 Task: Create new contact,   with mail id: 'Kennedy_Martinez@hino.com', first name: 'Kennedy', Last name: 'Martinez', Job Title: Operations Supervisor, Phone number (801) 555-7890. Change life cycle stage to  'Lead' and lead status to 'New'. Add new company to the associated contact: www.kredlinfo.in
 and type: Reseller. Logged in from softage.3@softage.net
Action: Mouse moved to (81, 81)
Screenshot: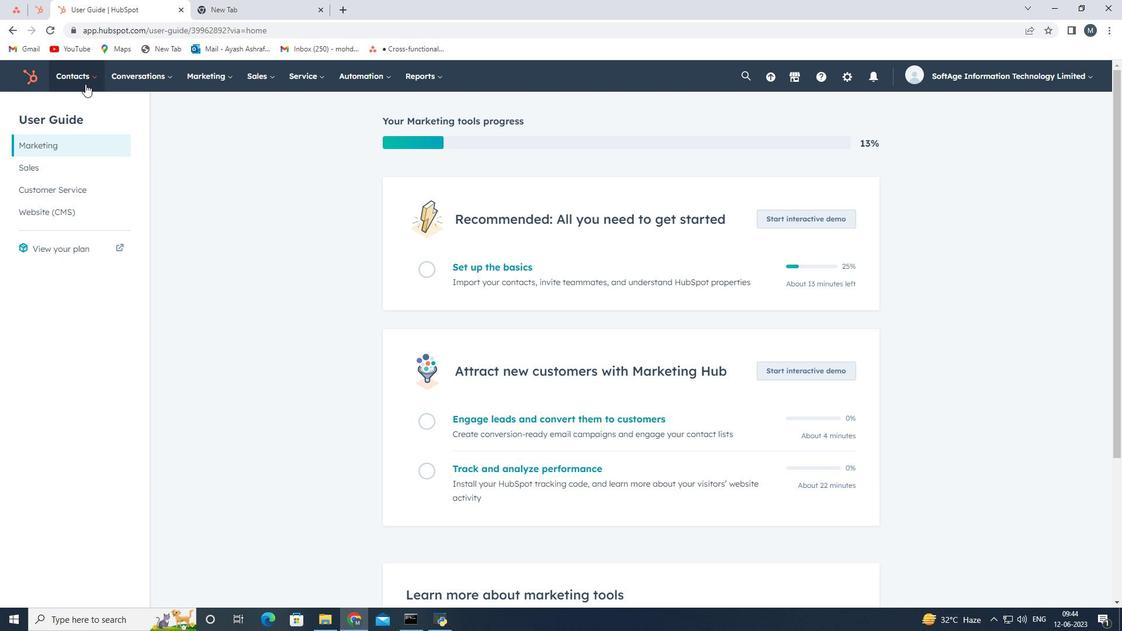 
Action: Mouse pressed left at (81, 81)
Screenshot: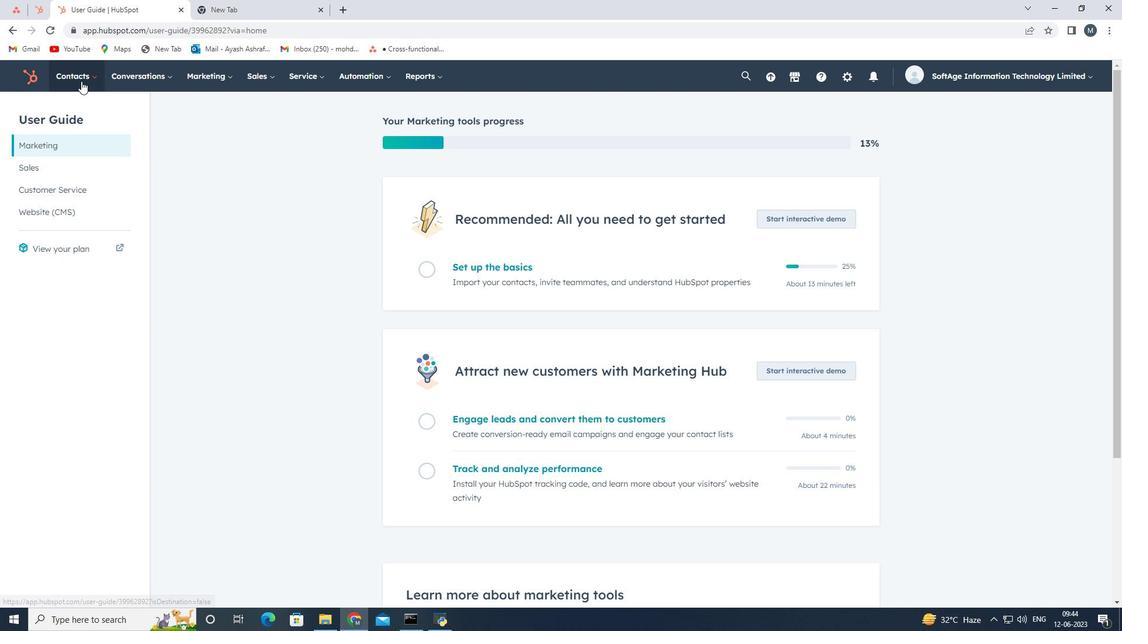 
Action: Mouse moved to (71, 112)
Screenshot: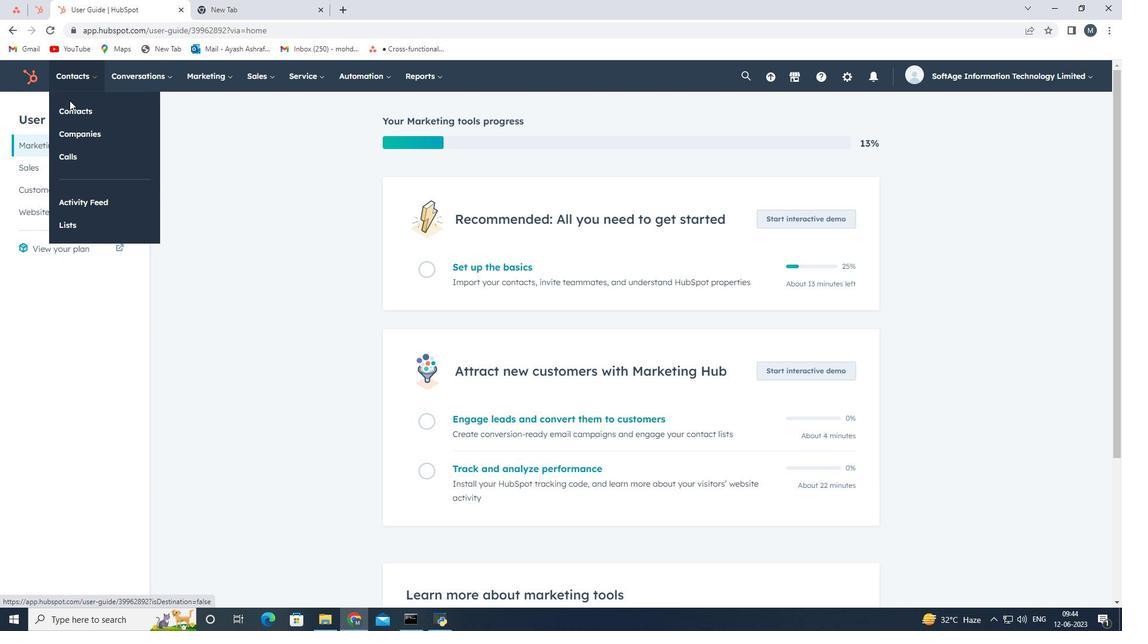 
Action: Mouse pressed left at (71, 112)
Screenshot: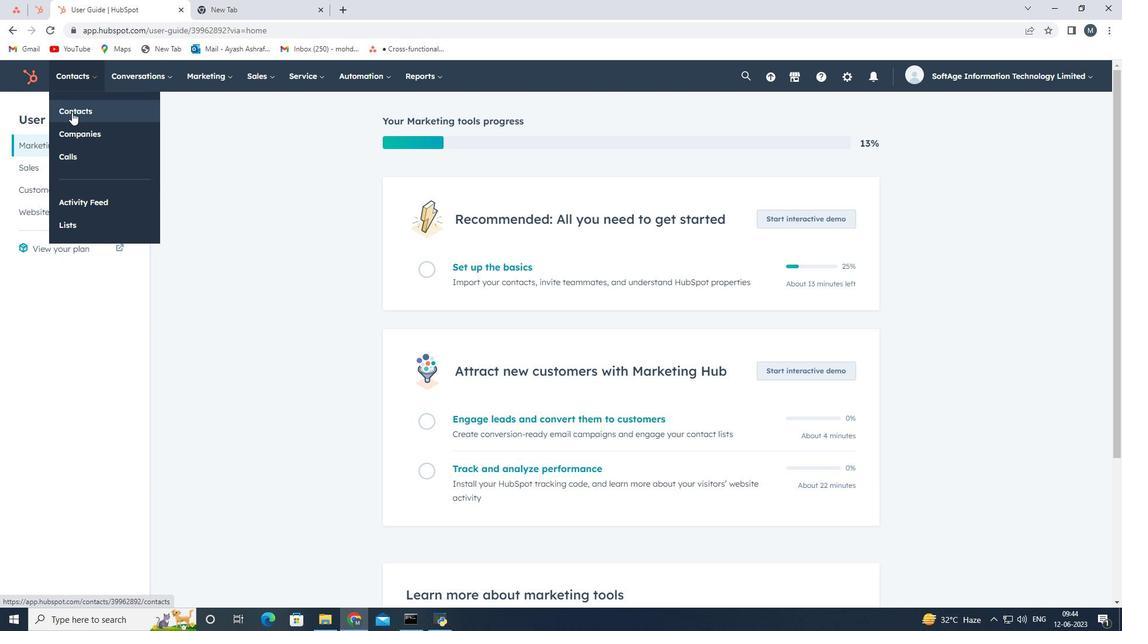 
Action: Mouse moved to (1063, 119)
Screenshot: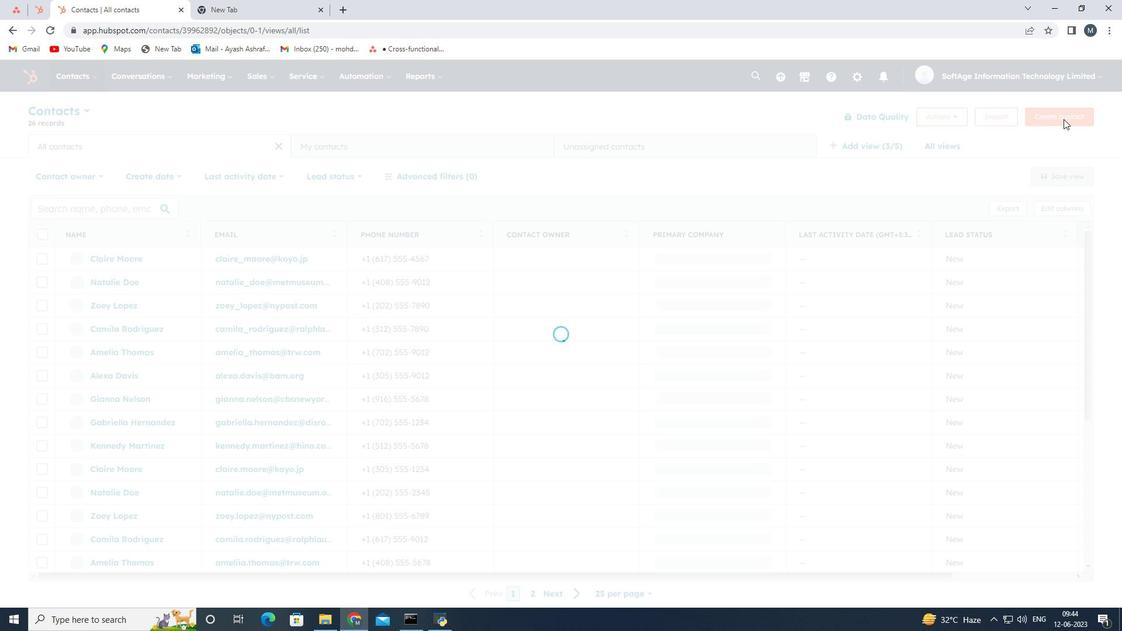 
Action: Mouse pressed left at (1063, 119)
Screenshot: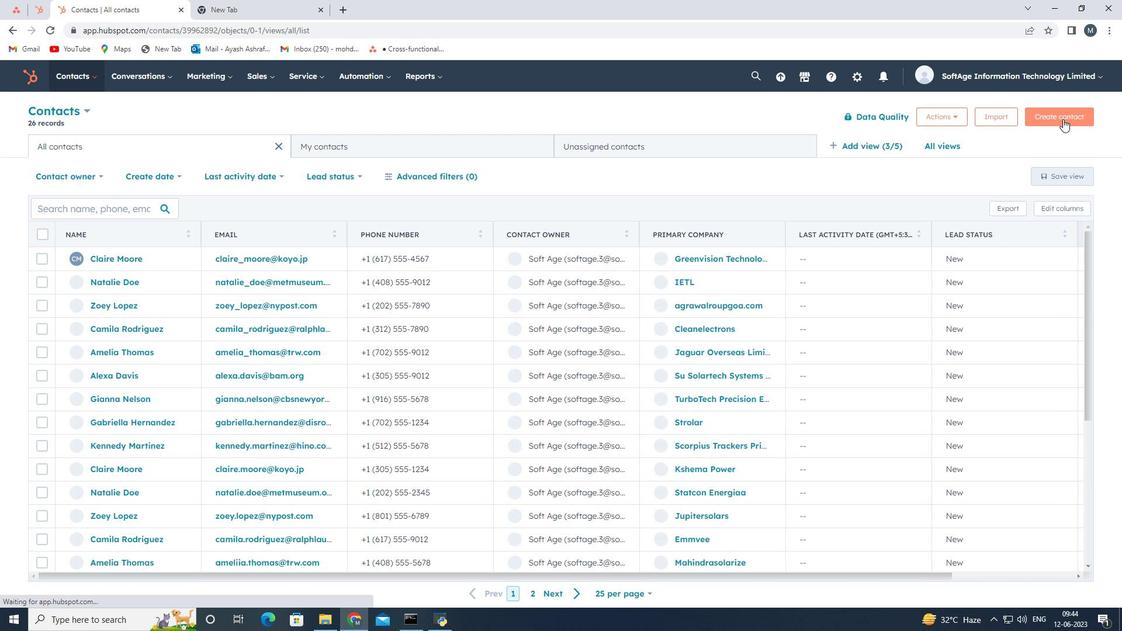 
Action: Mouse moved to (835, 171)
Screenshot: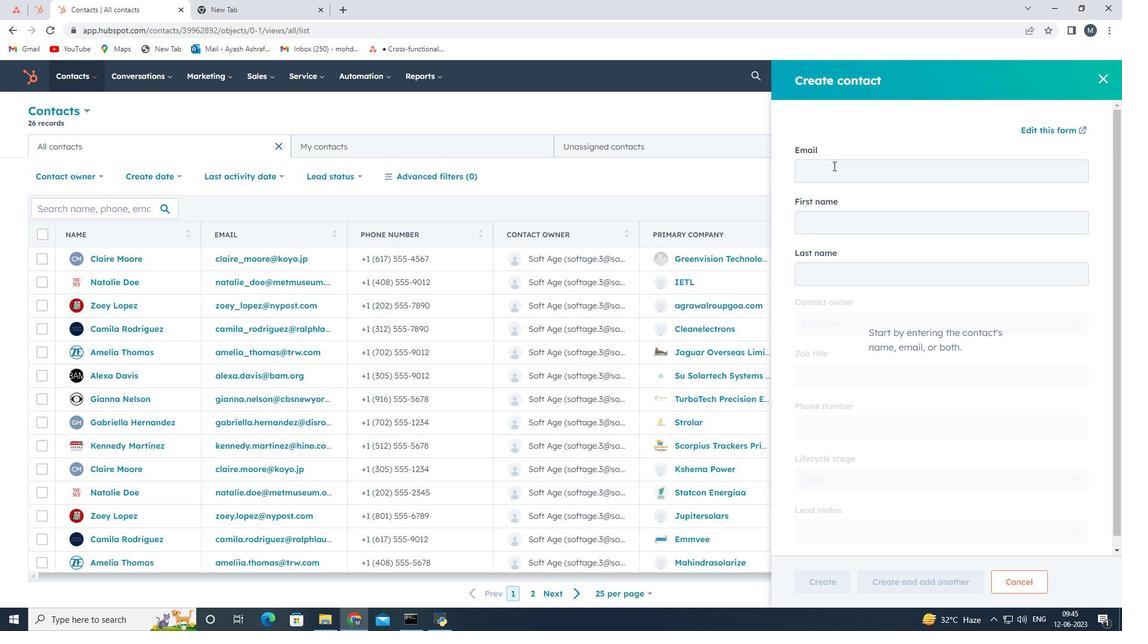 
Action: Mouse pressed left at (835, 171)
Screenshot: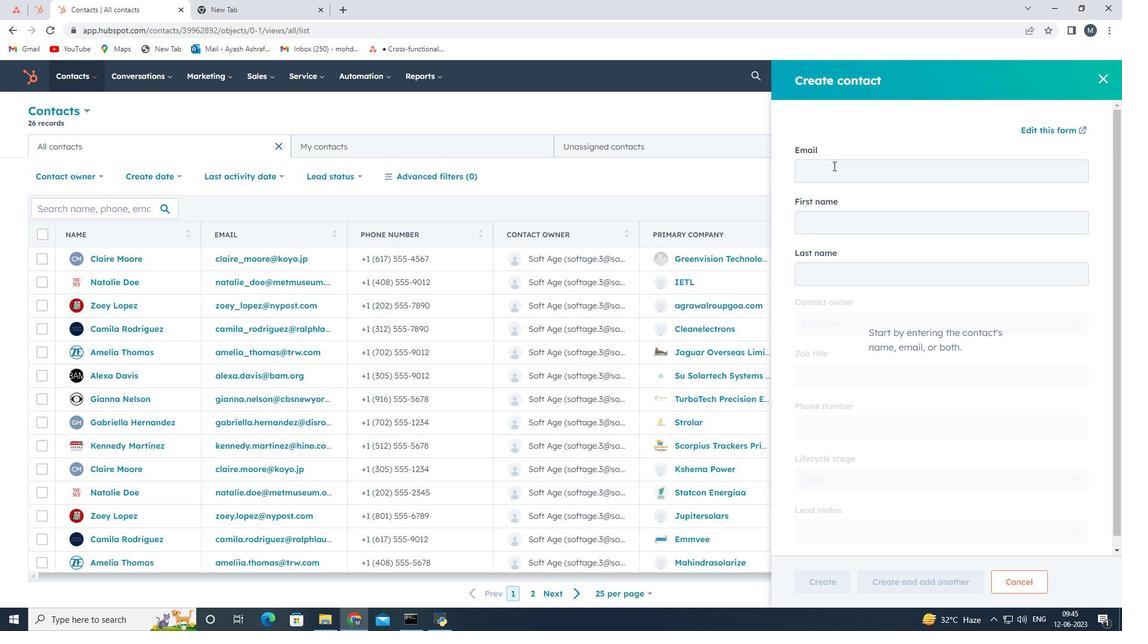 
Action: Mouse moved to (829, 125)
Screenshot: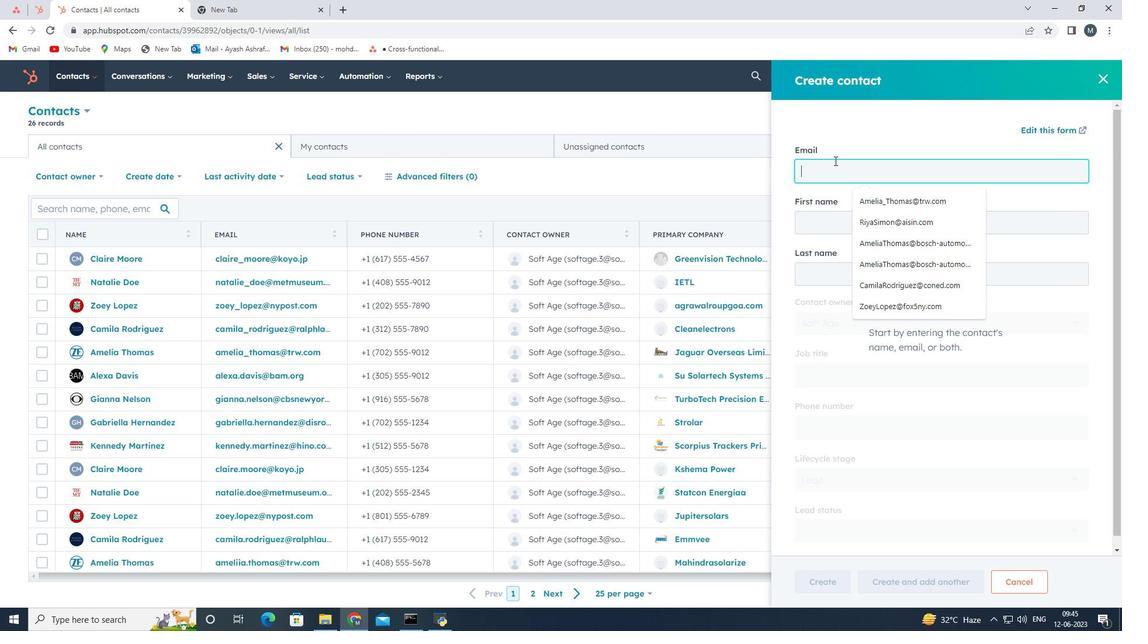 
Action: Key pressed <Key.shift><Key.shift>Kennedy<Key.shift_r>_<Key.shift><Key.shift><Key.shift><Key.shift><Key.shift><Key.shift><Key.shift><Key.shift><Key.shift><Key.shift>Martinez<Key.shift>@hino.com
Screenshot: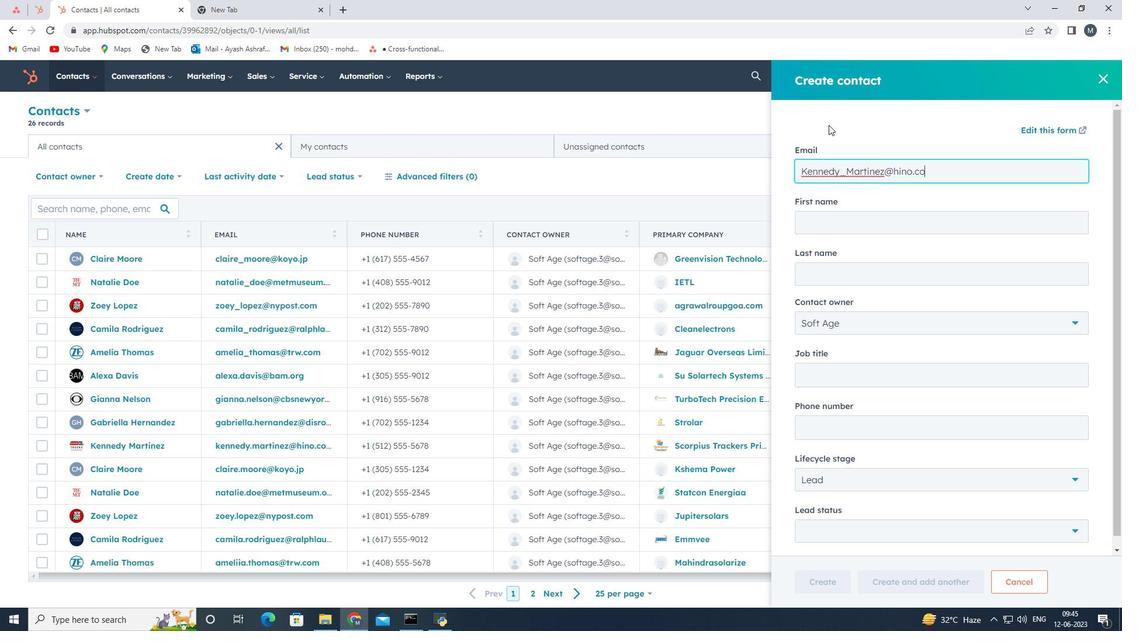 
Action: Mouse moved to (842, 226)
Screenshot: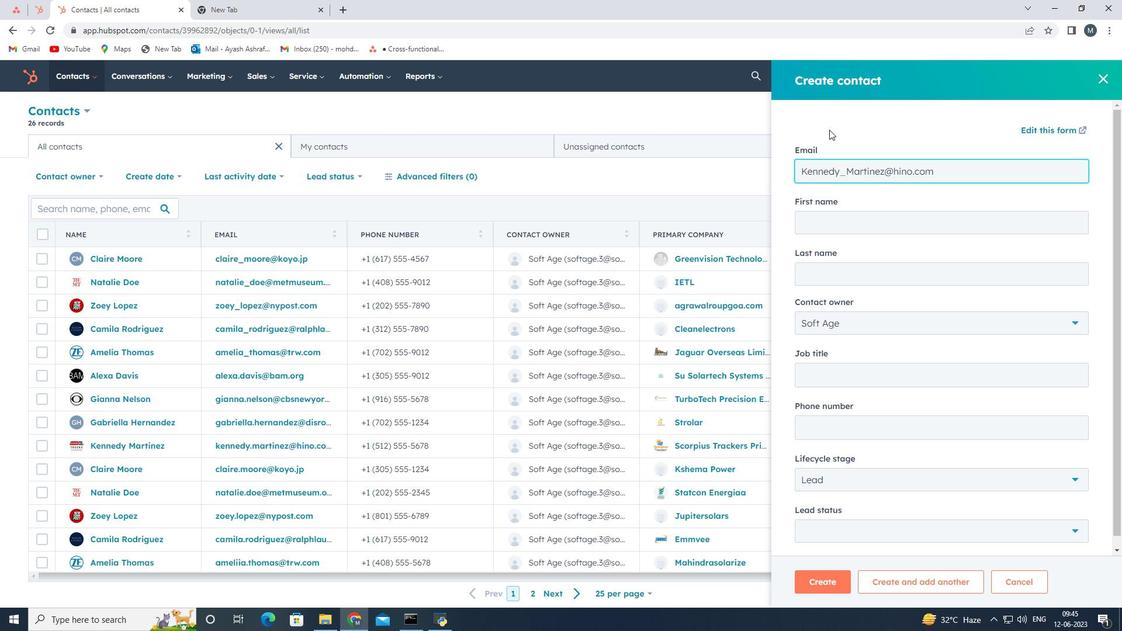 
Action: Mouse pressed left at (842, 226)
Screenshot: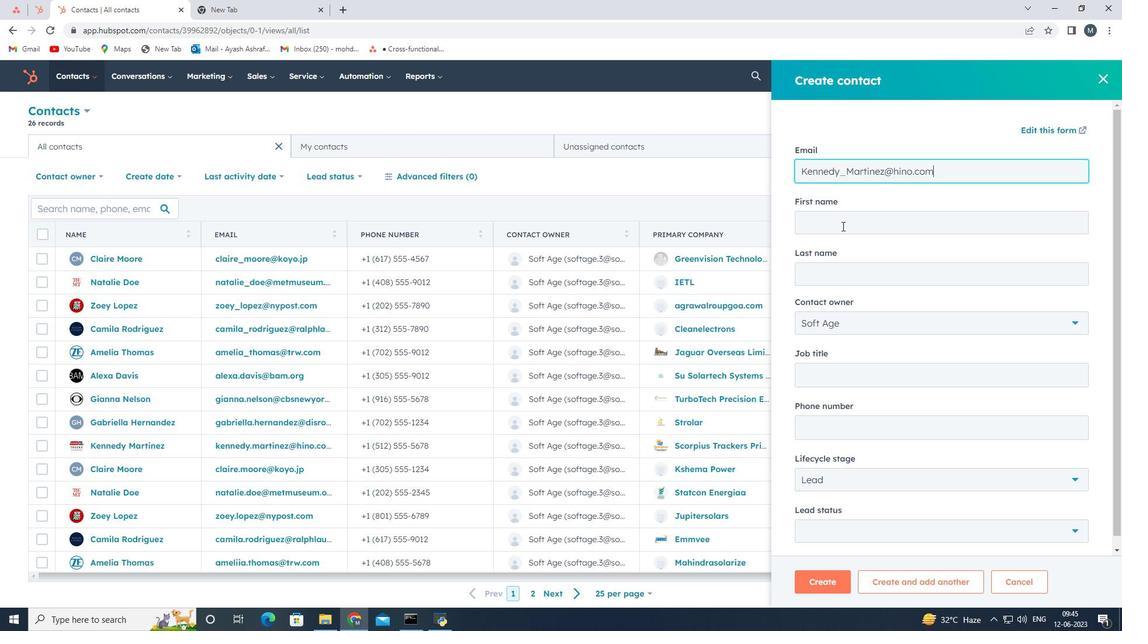 
Action: Key pressed <Key.shift>Kennedy
Screenshot: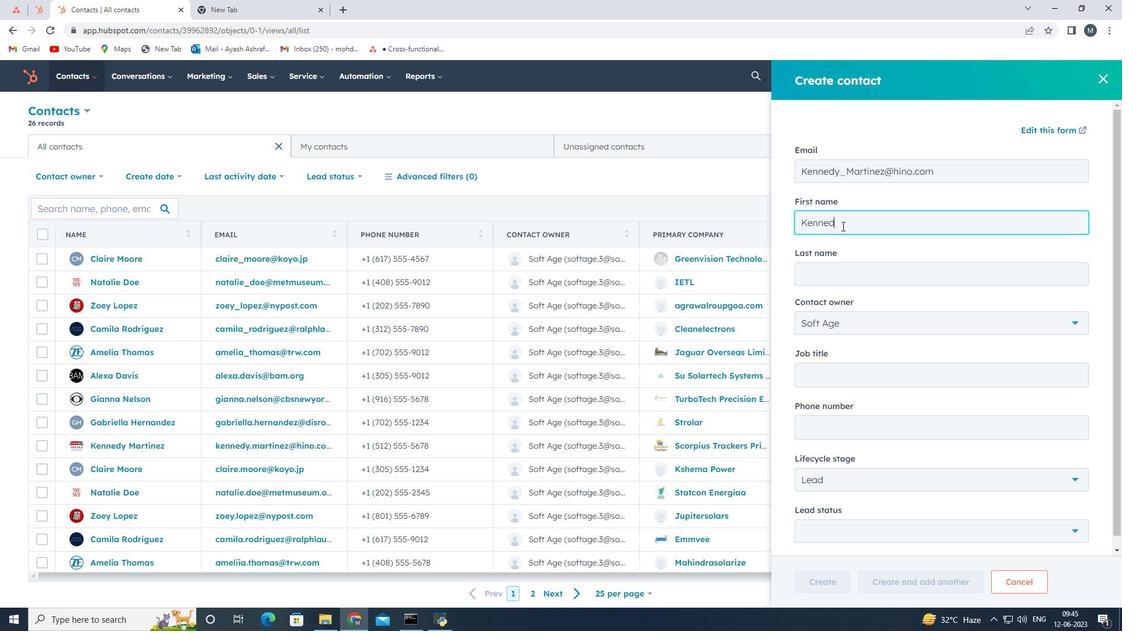 
Action: Mouse moved to (832, 274)
Screenshot: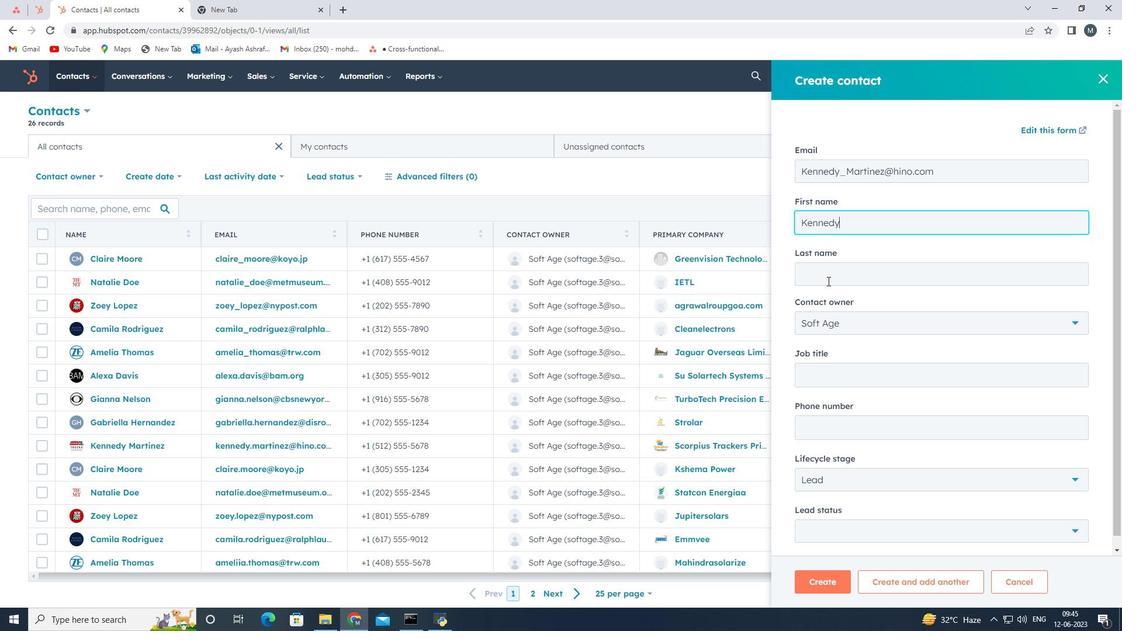 
Action: Mouse pressed left at (832, 274)
Screenshot: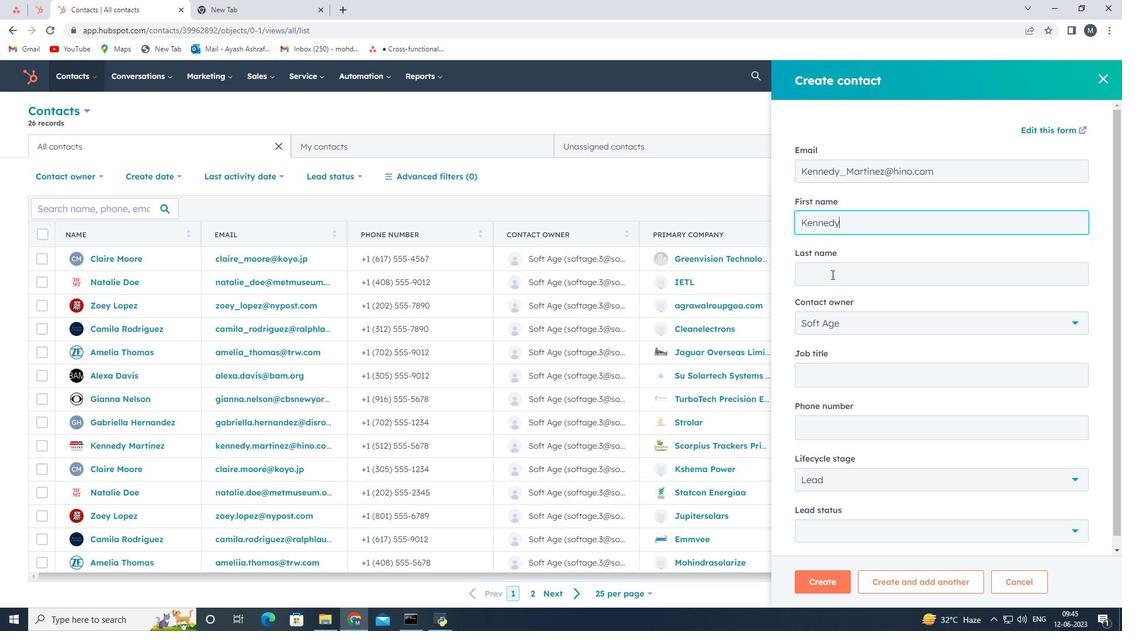 
Action: Key pressed <Key.shift><Key.shift>artinez
Screenshot: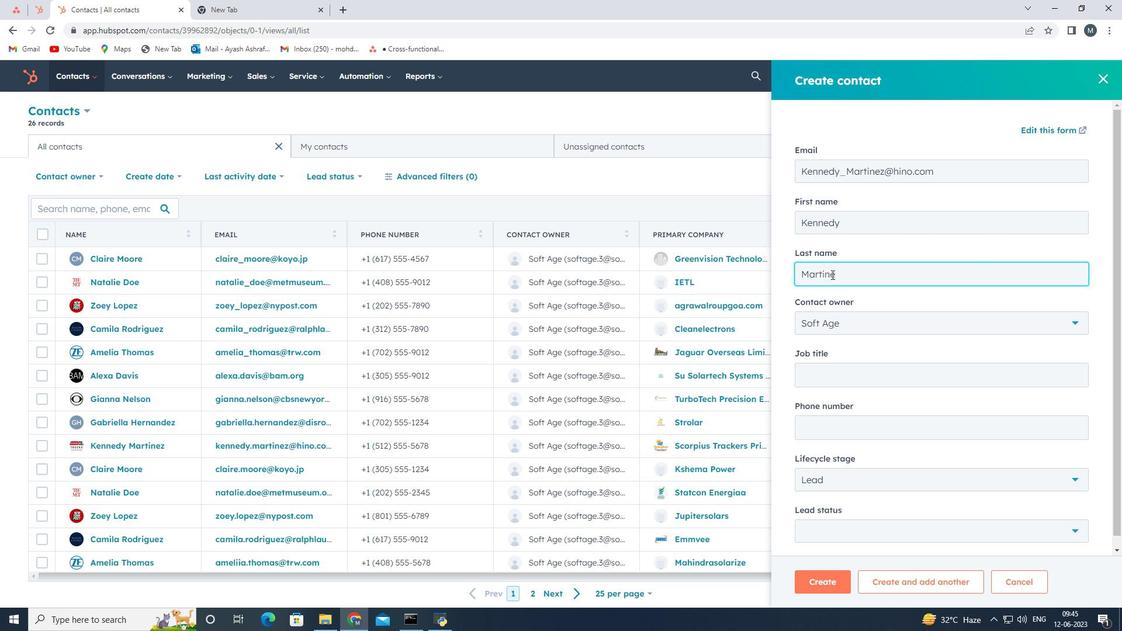 
Action: Mouse moved to (846, 372)
Screenshot: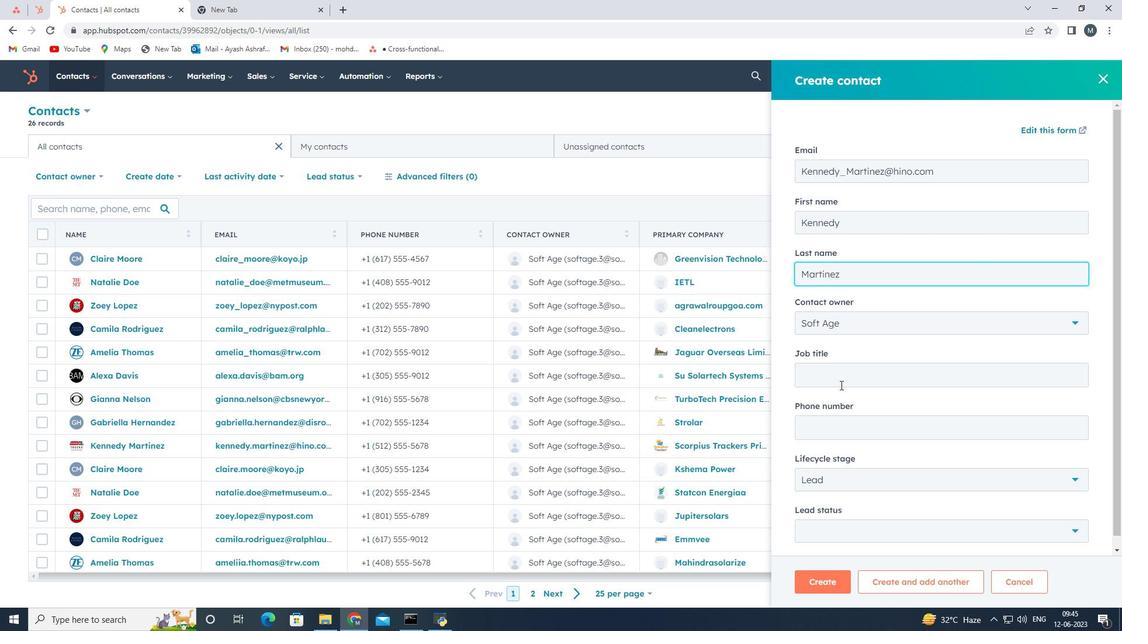 
Action: Mouse pressed left at (846, 372)
Screenshot: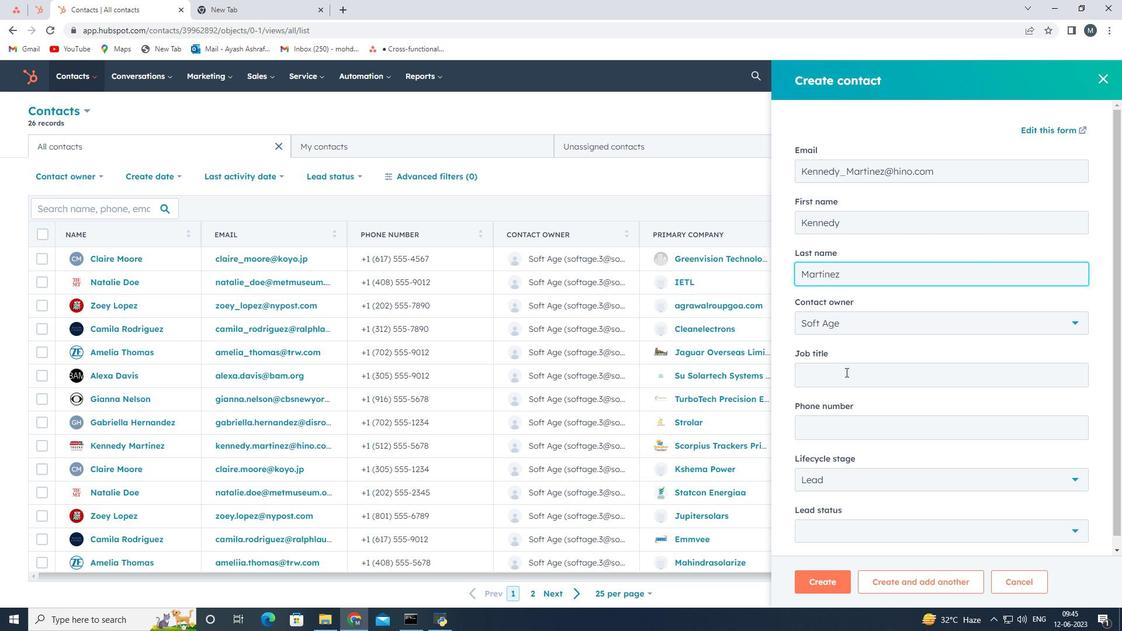 
Action: Mouse moved to (843, 380)
Screenshot: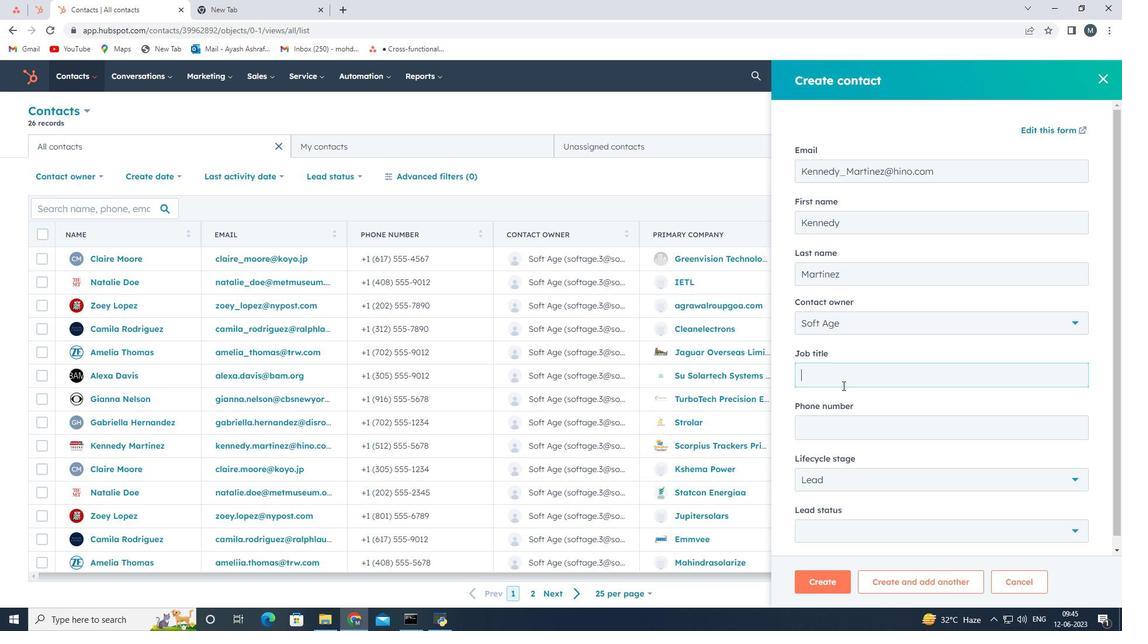 
Action: Key pressed <Key.shift><Key.shift><Key.shift><Key.shift><Key.shift><Key.shift><Key.shift><Key.shift><Key.shift><Key.shift><Key.shift><Key.shift><Key.shift><Key.shift><Key.shift><Key.shift><Key.shift><Key.shift><Key.shift><Key.shift><Key.shift>Operations<Key.space><Key.shift>Su
Screenshot: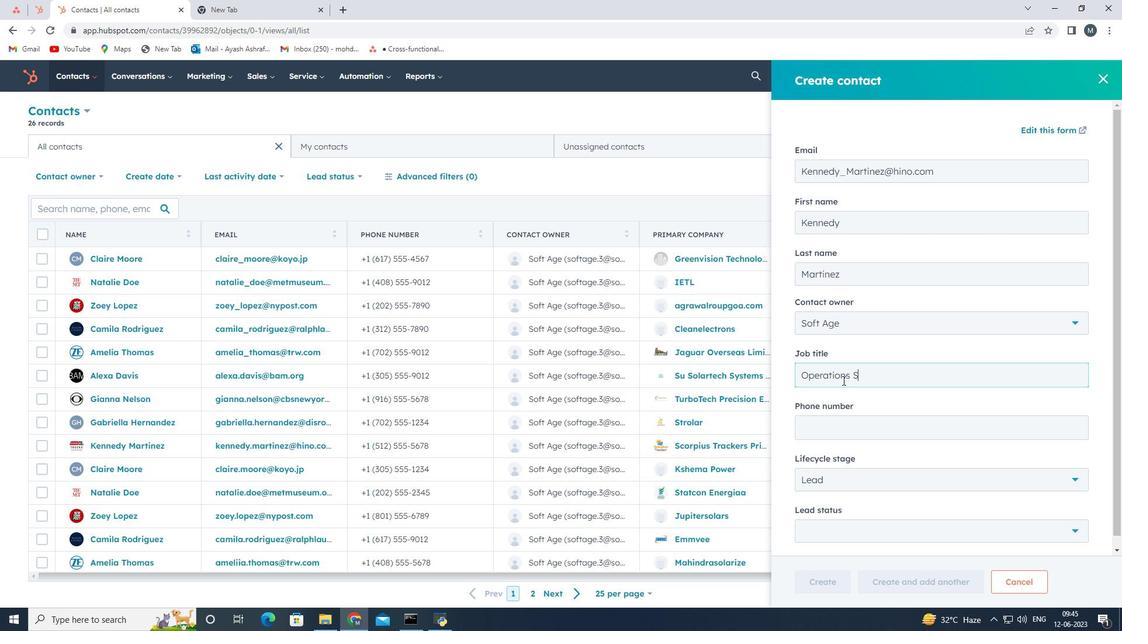 
Action: Mouse moved to (843, 380)
Screenshot: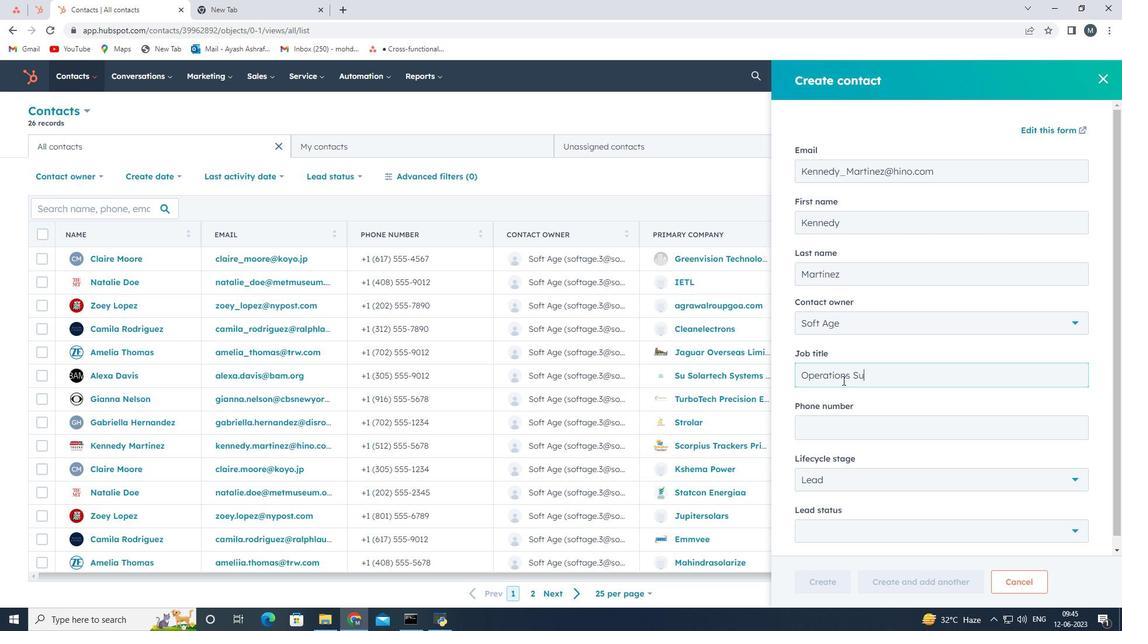
Action: Key pressed pervisor
Screenshot: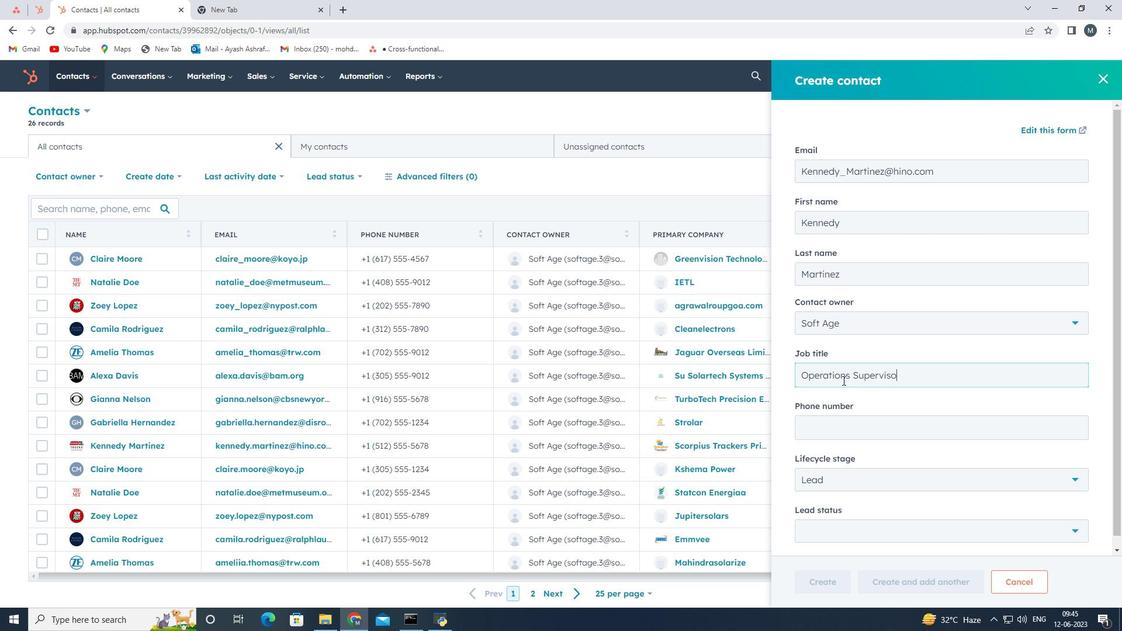 
Action: Mouse moved to (841, 425)
Screenshot: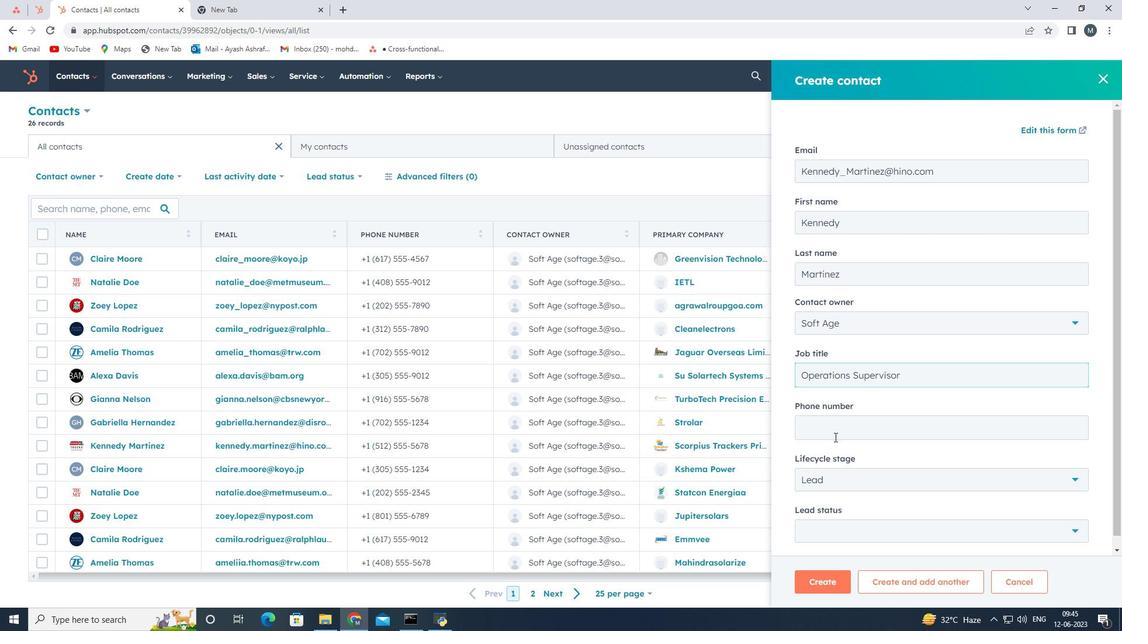 
Action: Mouse pressed left at (841, 425)
Screenshot: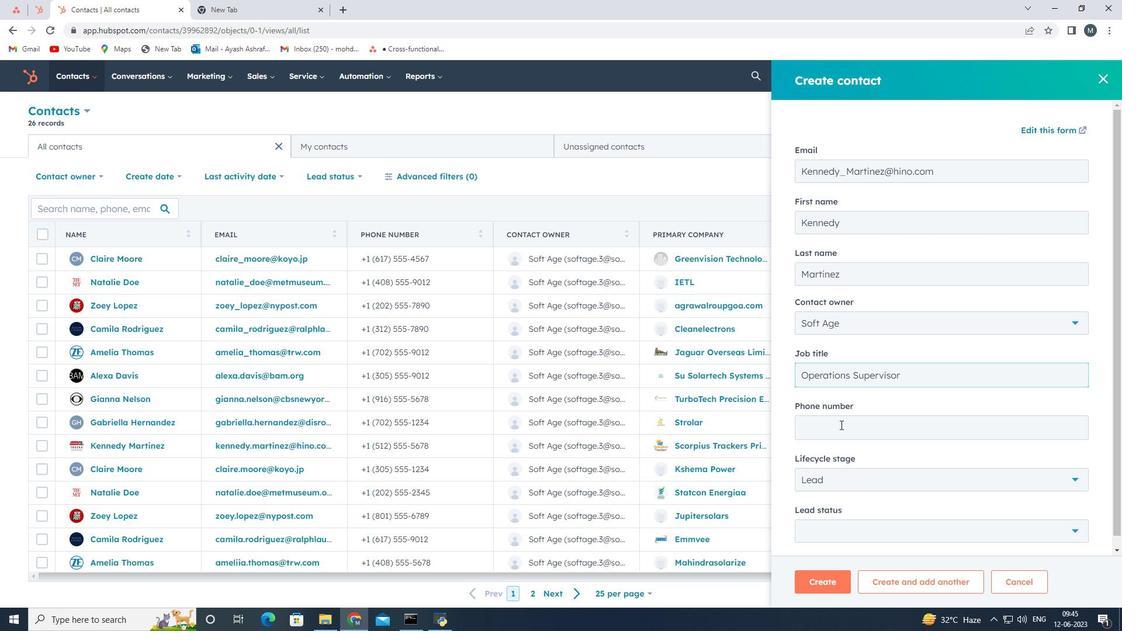 
Action: Mouse moved to (824, 412)
Screenshot: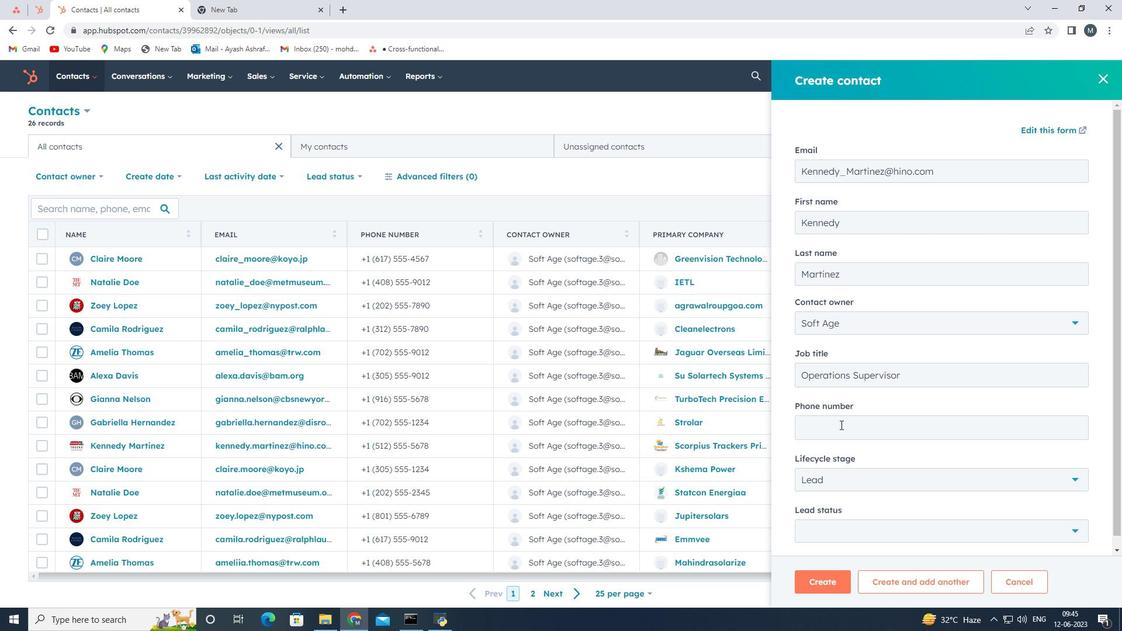 
Action: Key pressed 8015557890
Screenshot: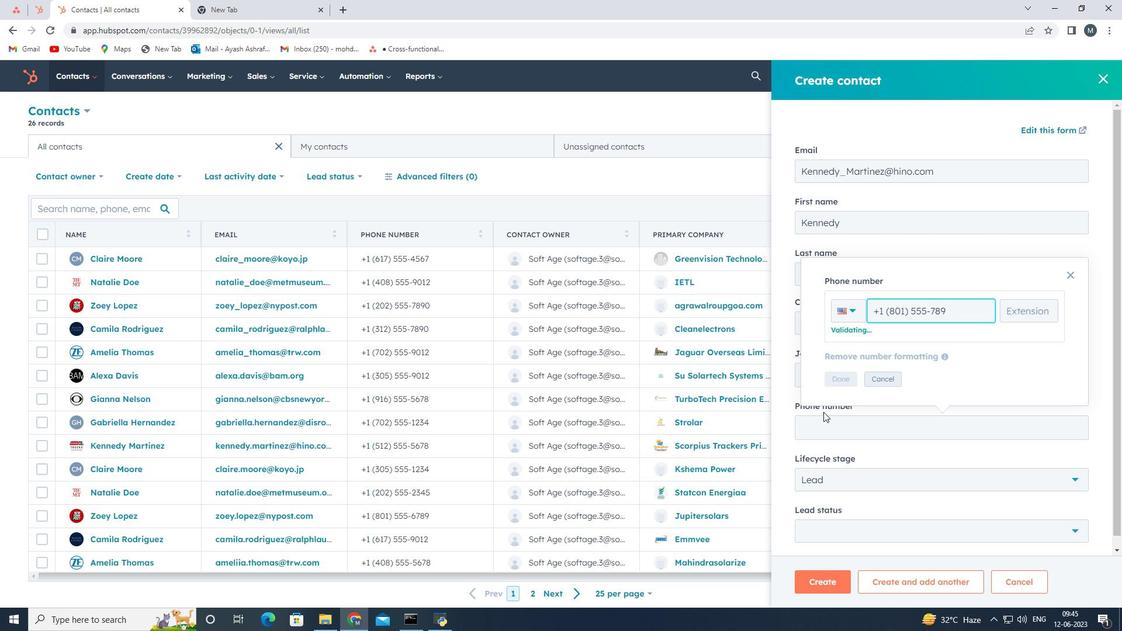 
Action: Mouse moved to (848, 377)
Screenshot: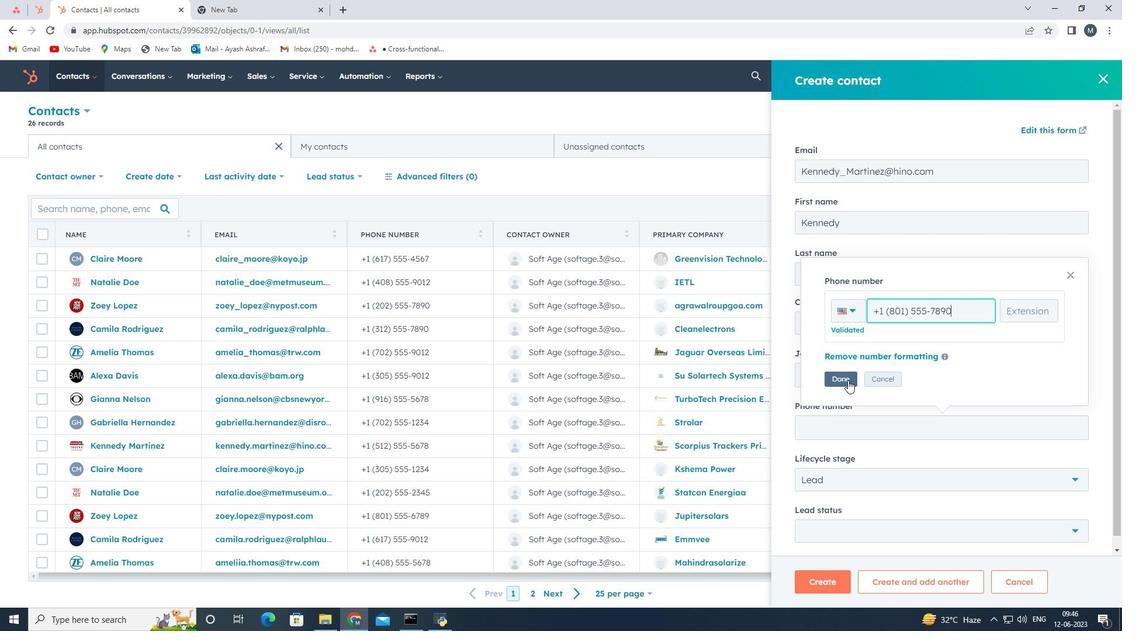 
Action: Mouse pressed left at (848, 377)
Screenshot: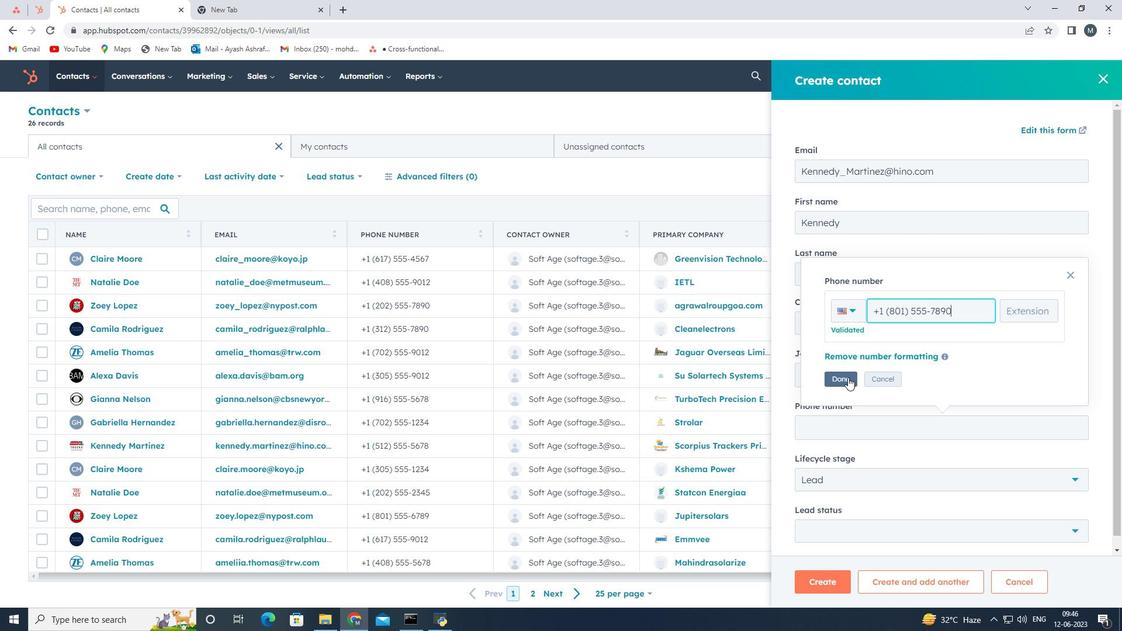 
Action: Mouse moved to (835, 484)
Screenshot: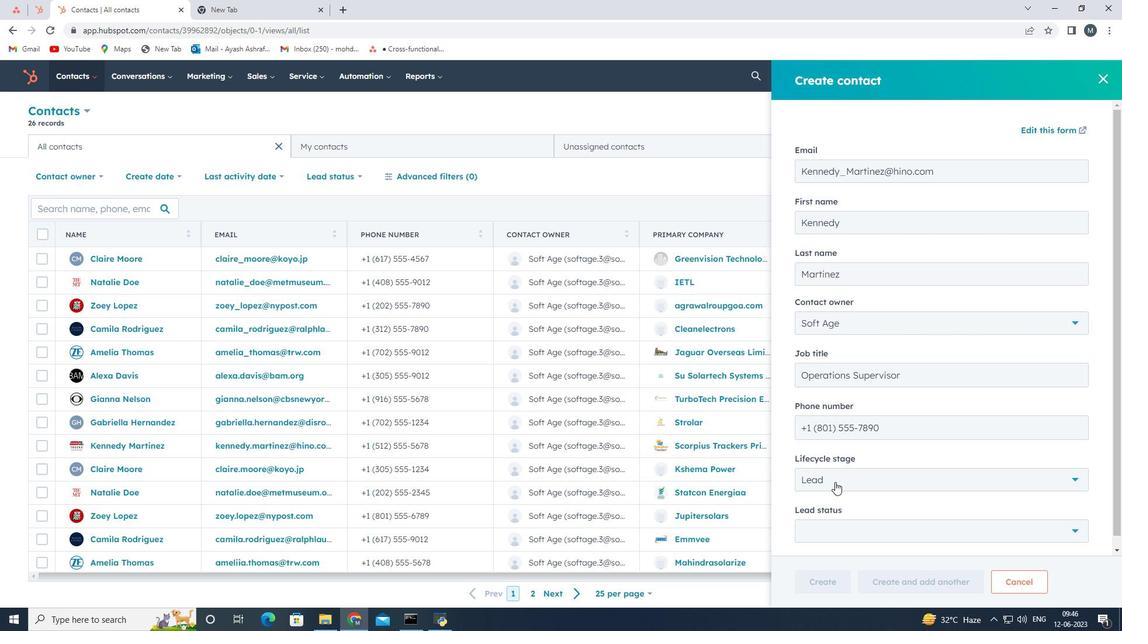 
Action: Mouse scrolled (835, 483) with delta (0, 0)
Screenshot: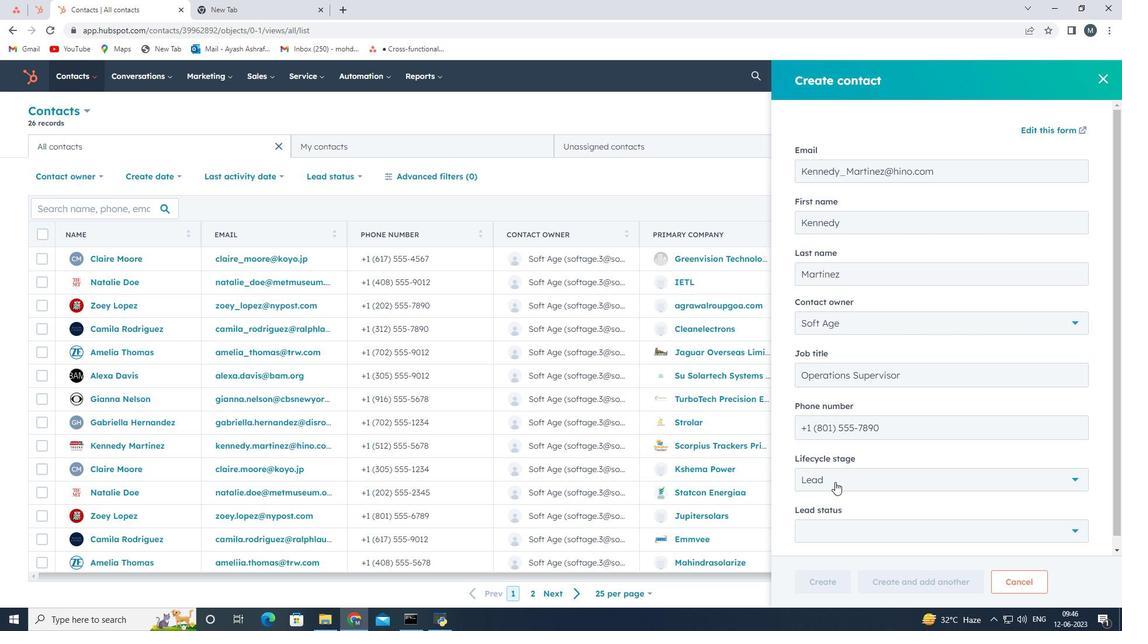 
Action: Mouse moved to (855, 463)
Screenshot: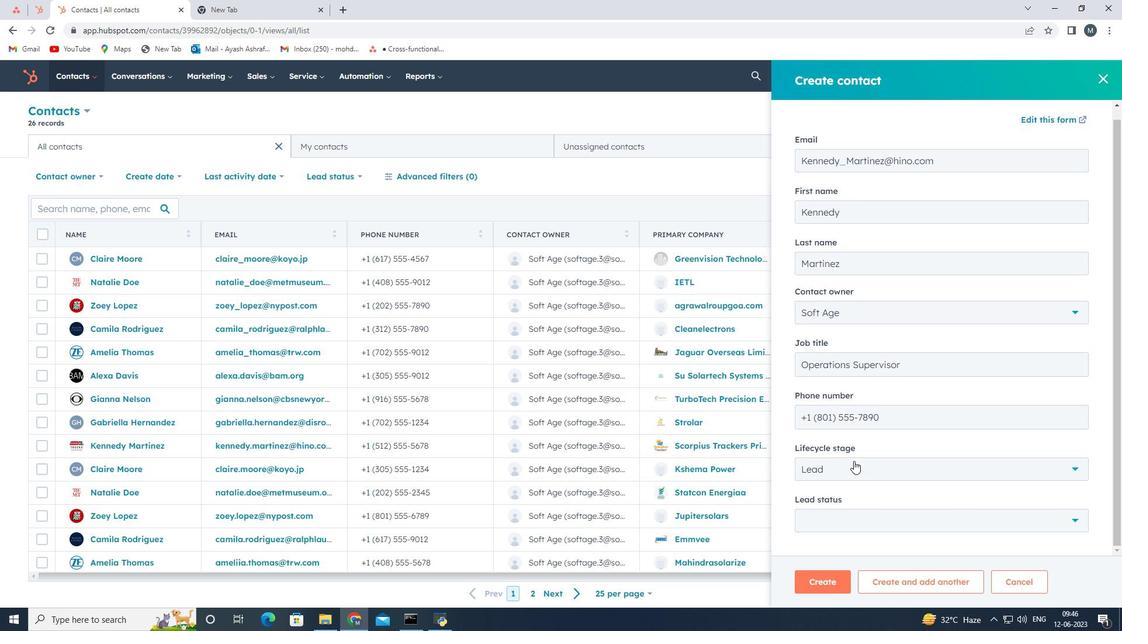 
Action: Mouse pressed left at (855, 463)
Screenshot: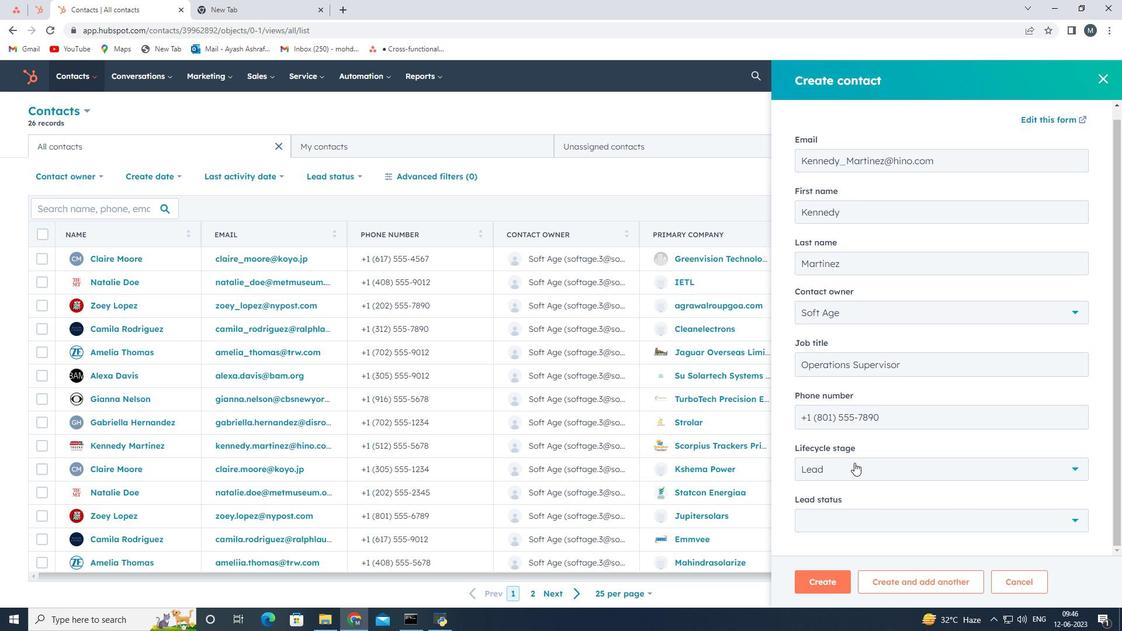 
Action: Mouse moved to (845, 360)
Screenshot: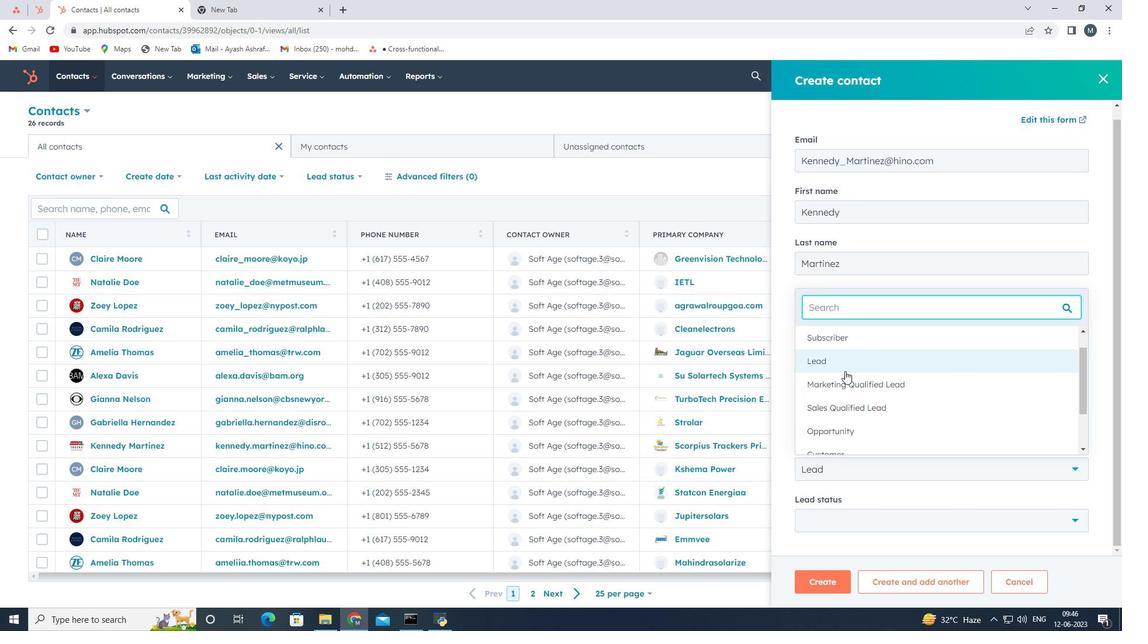 
Action: Mouse pressed left at (845, 360)
Screenshot: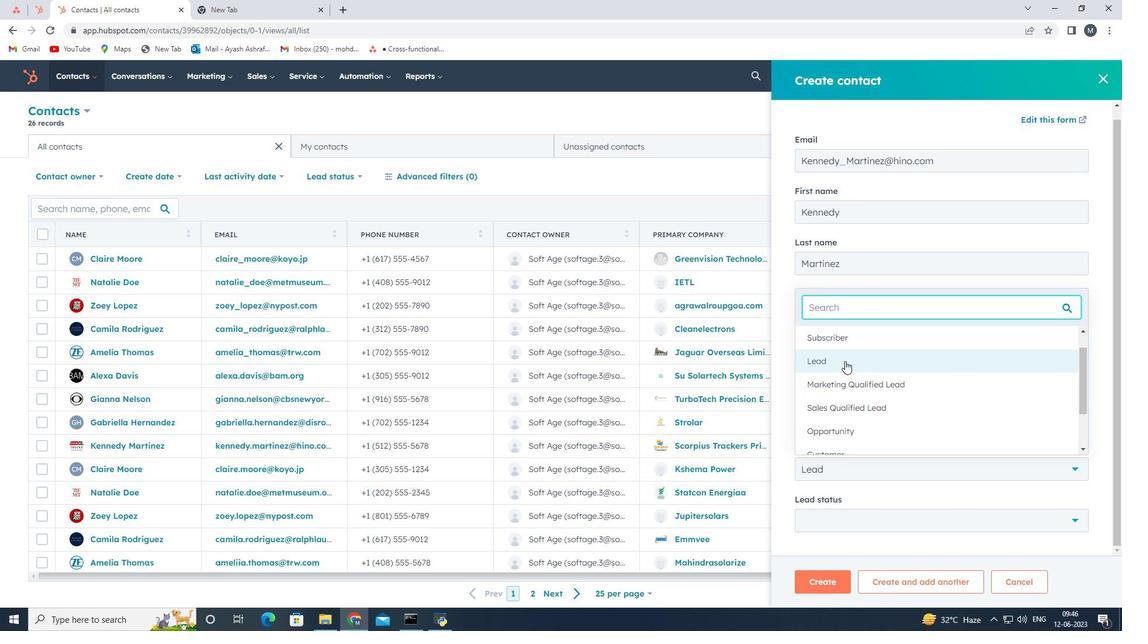 
Action: Mouse moved to (859, 521)
Screenshot: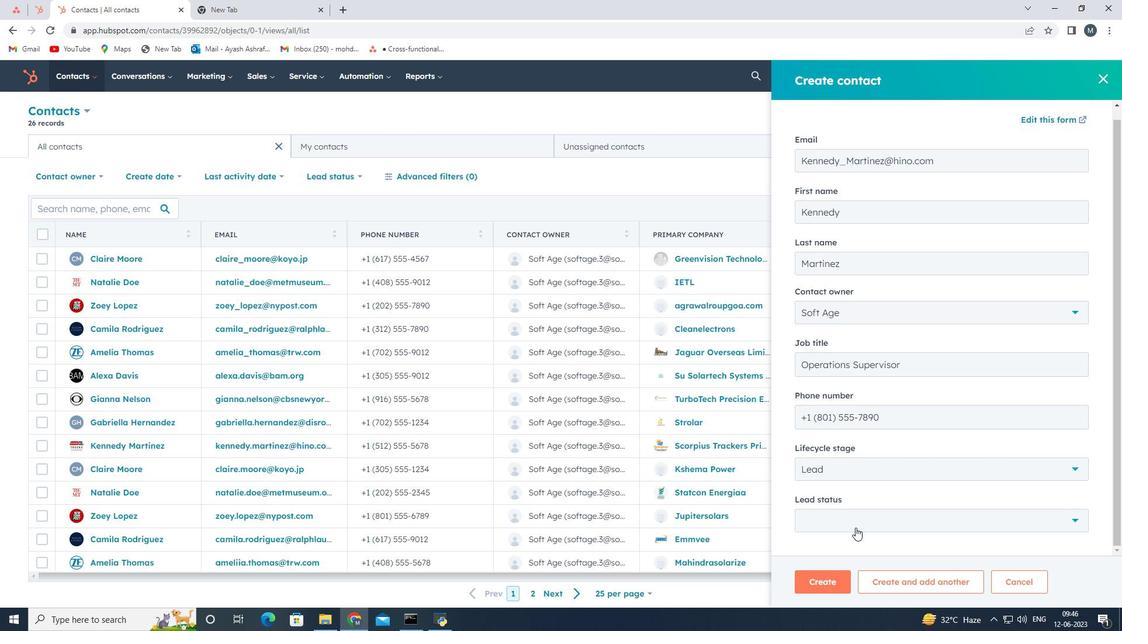 
Action: Mouse pressed left at (859, 521)
Screenshot: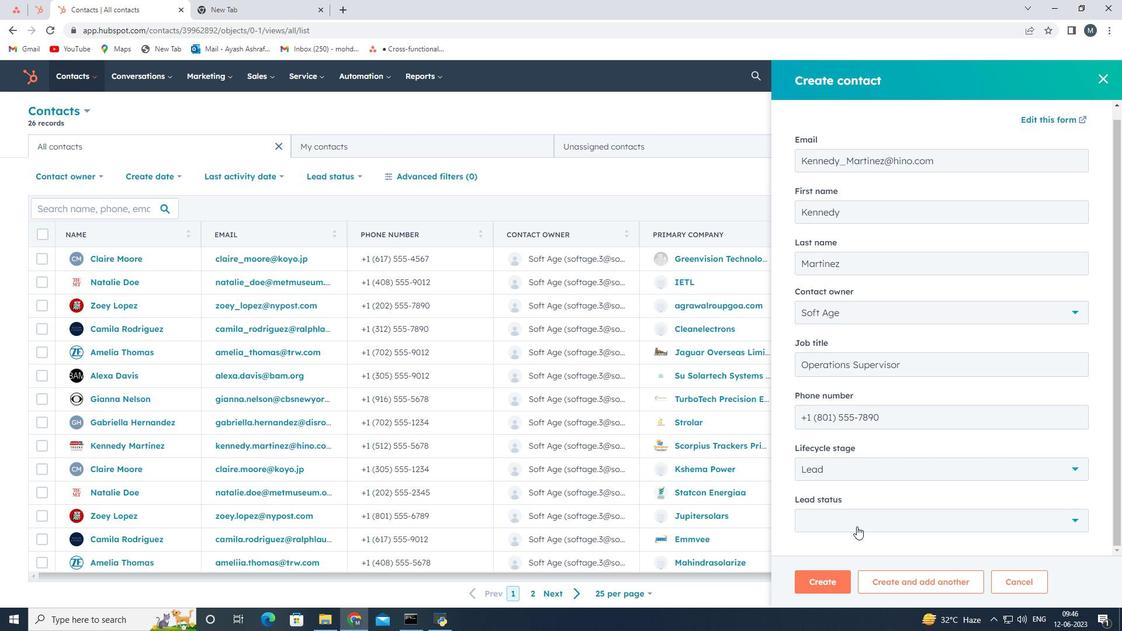 
Action: Mouse moved to (823, 407)
Screenshot: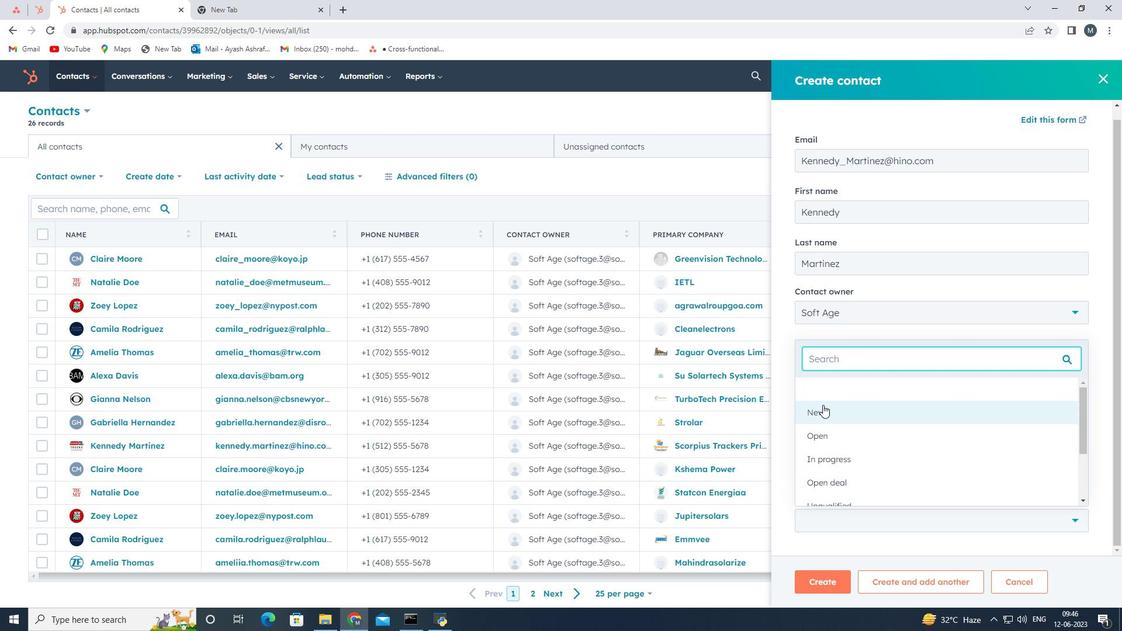 
Action: Mouse pressed left at (823, 407)
Screenshot: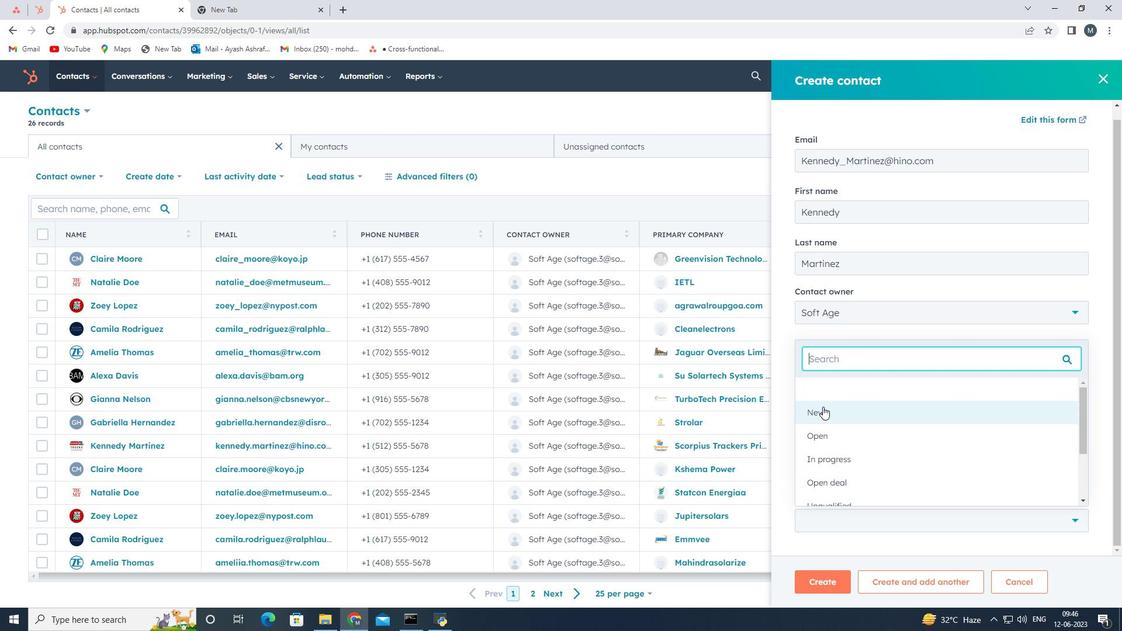 
Action: Mouse moved to (842, 579)
Screenshot: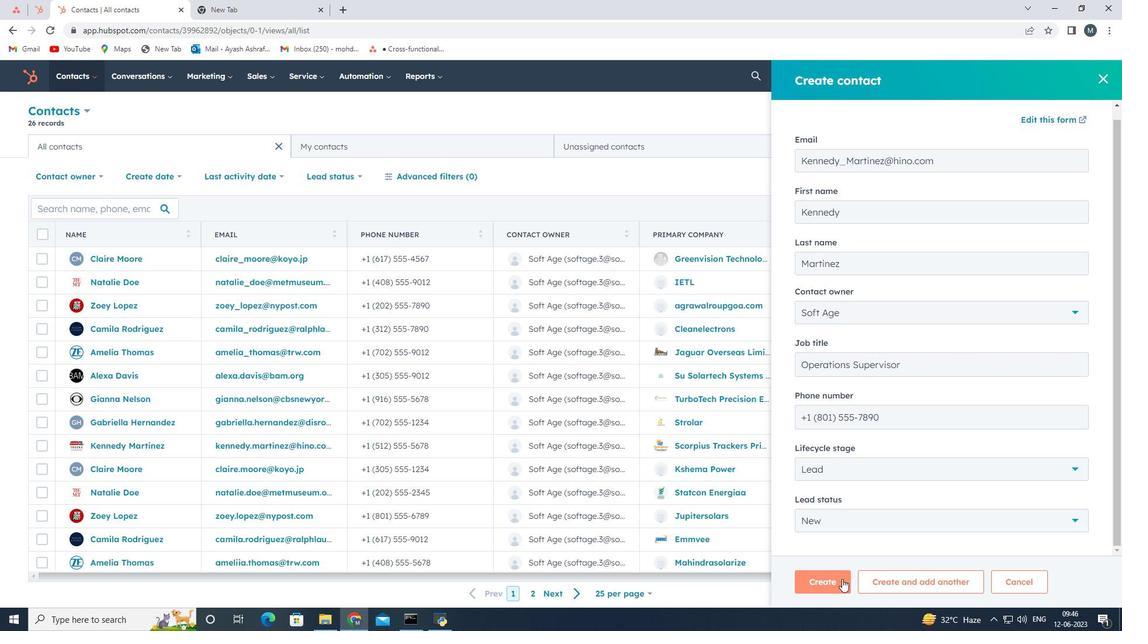 
Action: Mouse pressed left at (842, 579)
Screenshot: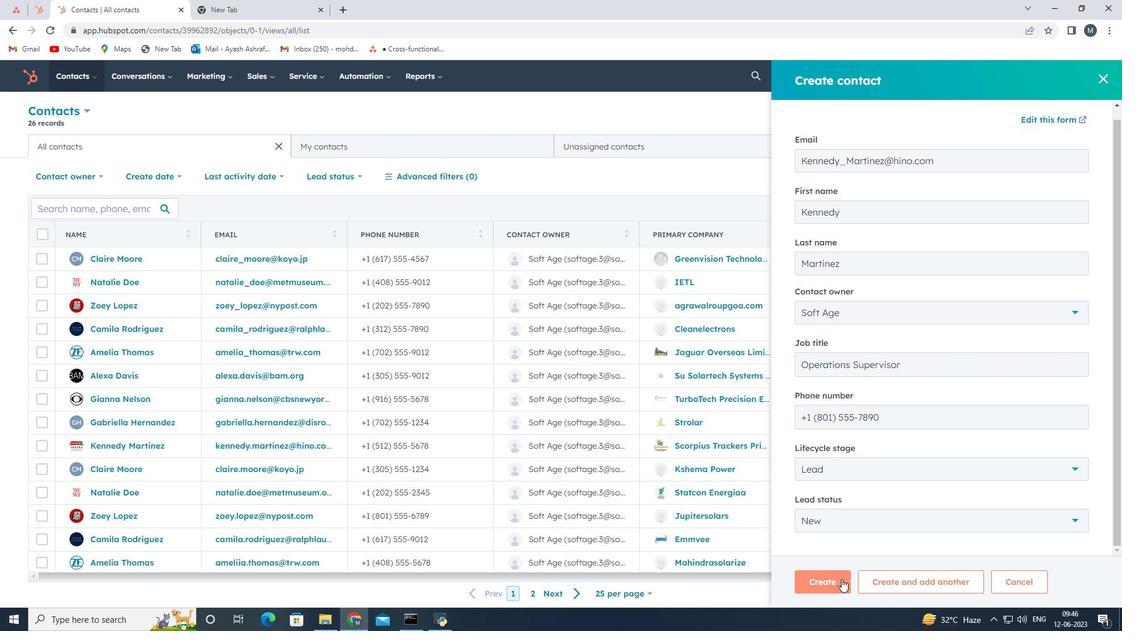 
Action: Mouse moved to (801, 391)
Screenshot: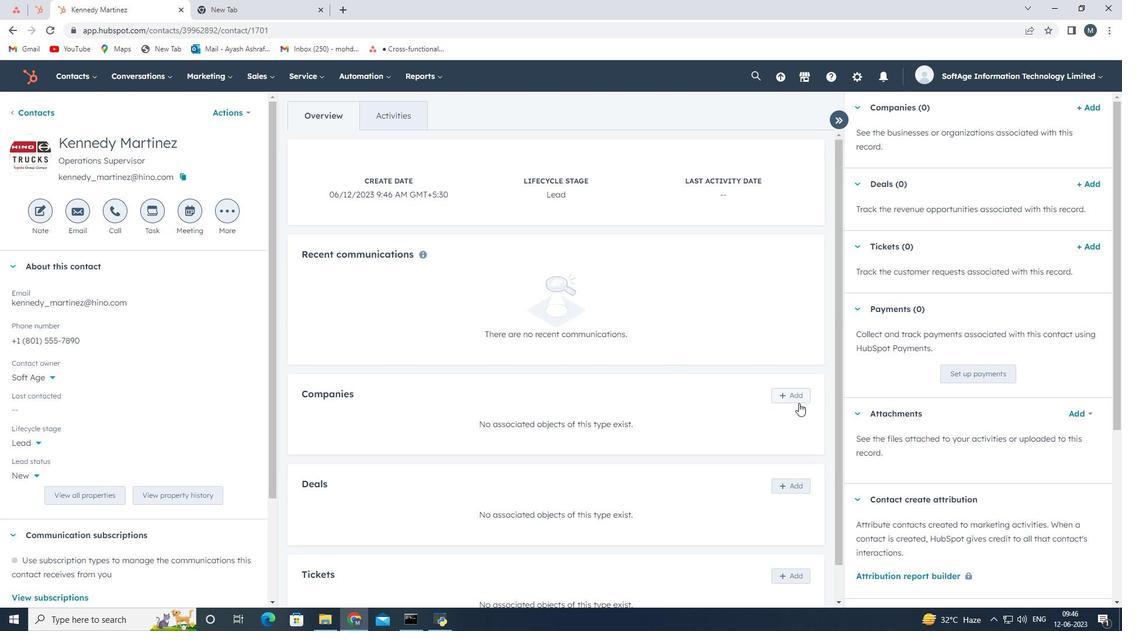 
Action: Mouse pressed left at (801, 391)
Screenshot: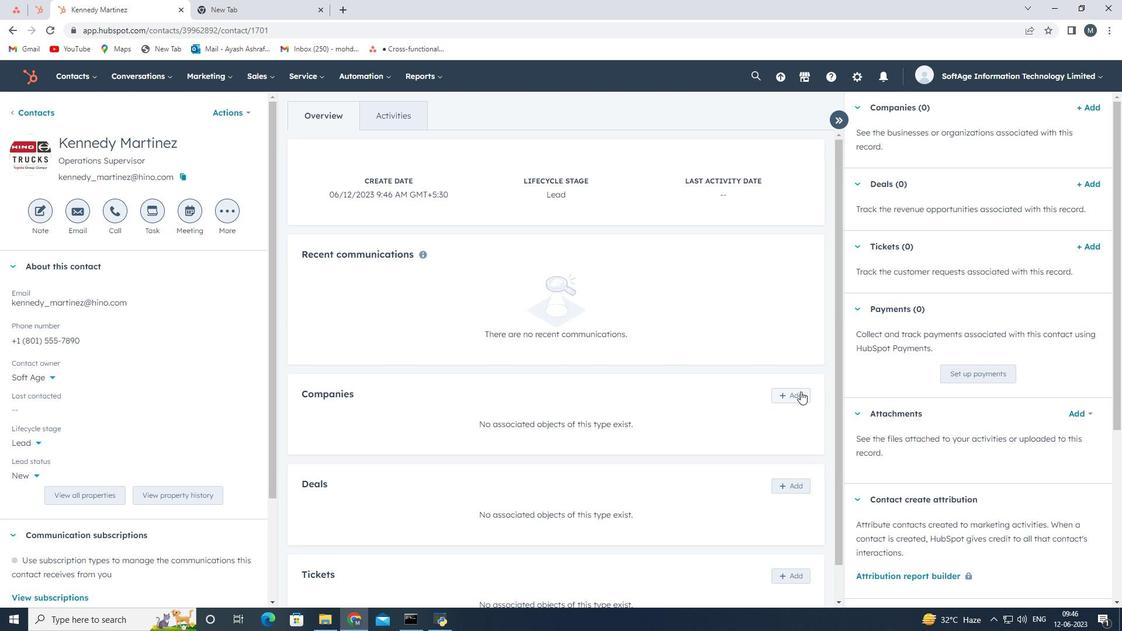 
Action: Mouse moved to (852, 142)
Screenshot: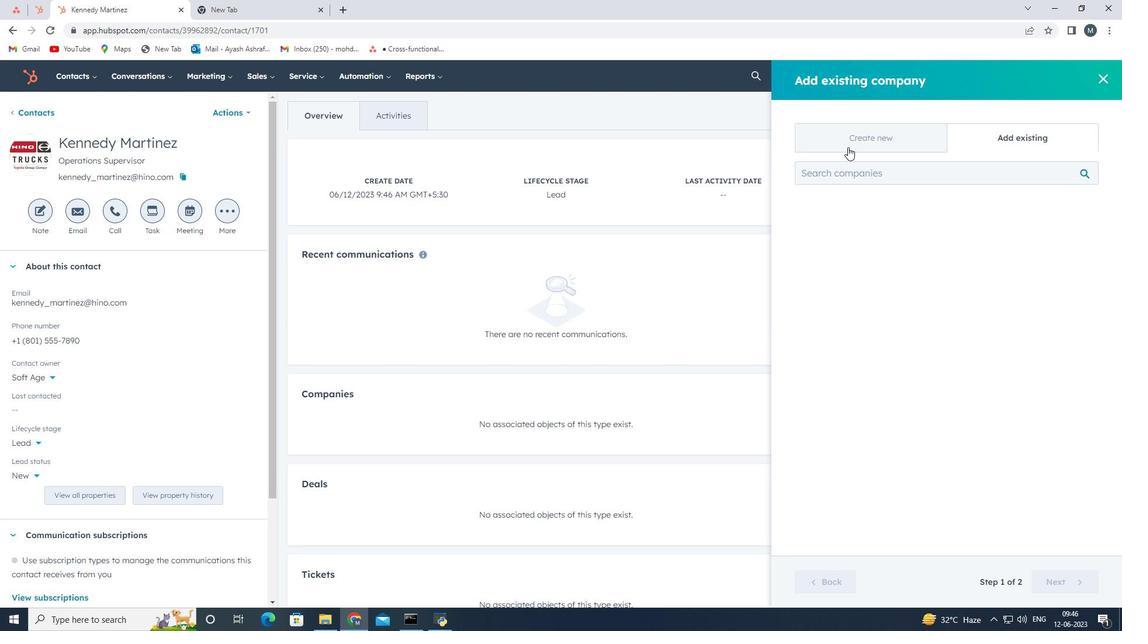 
Action: Mouse pressed left at (852, 142)
Screenshot: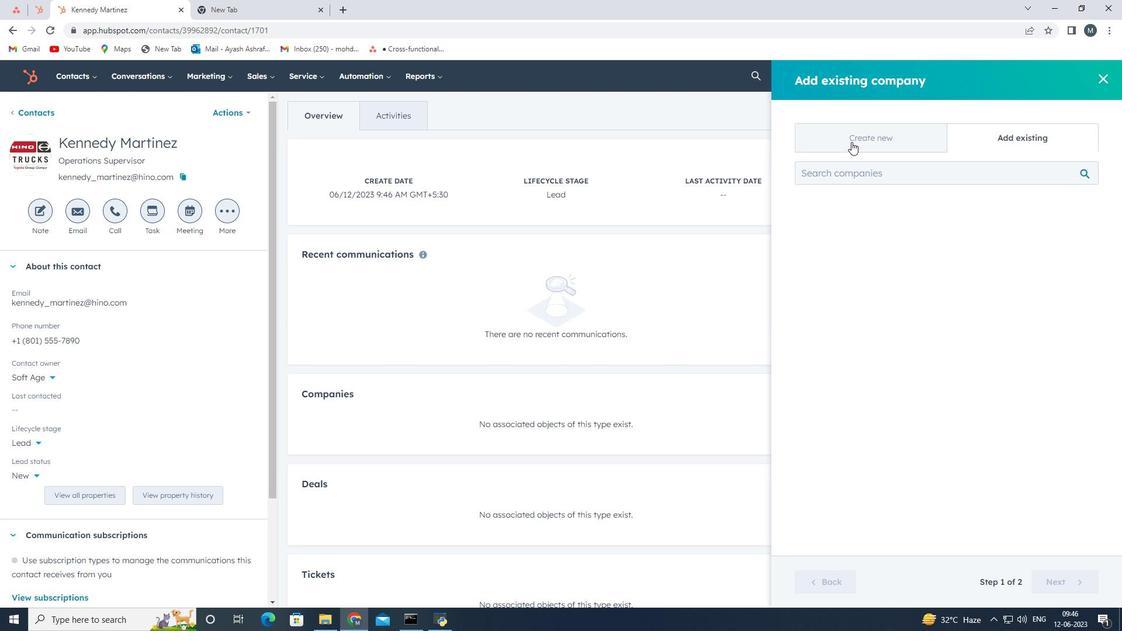 
Action: Mouse moved to (850, 216)
Screenshot: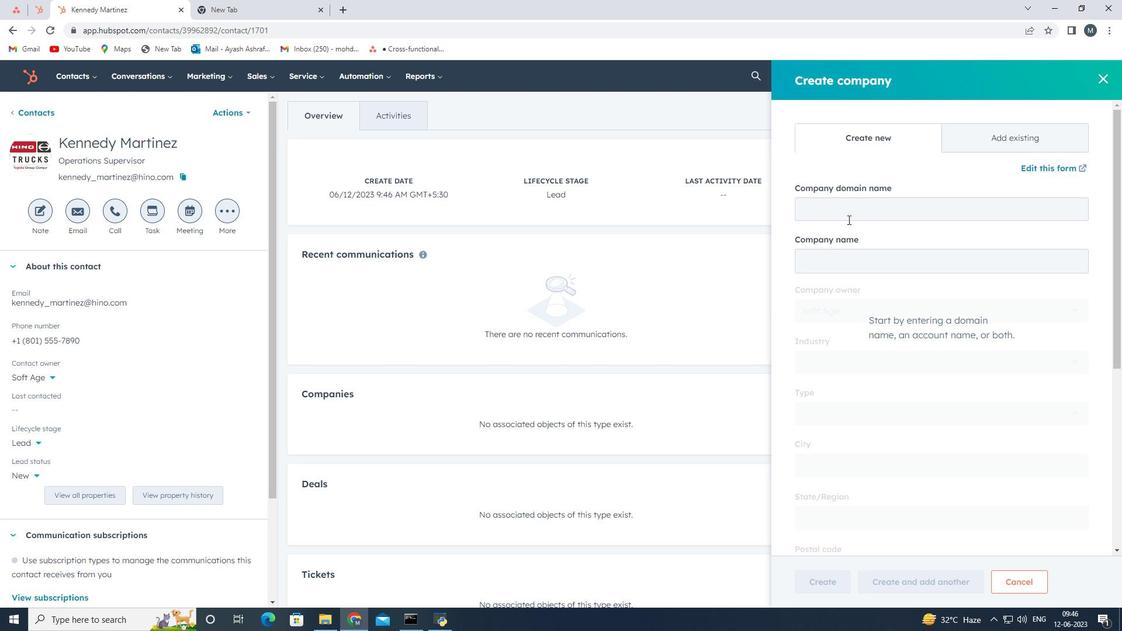 
Action: Mouse pressed left at (850, 216)
Screenshot: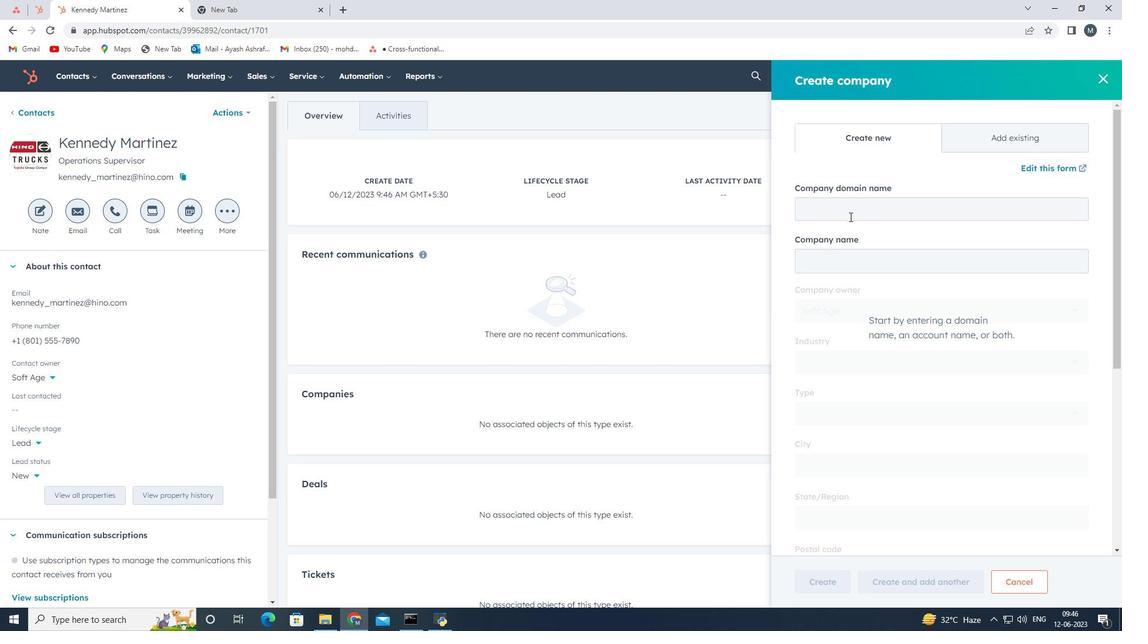 
Action: Mouse moved to (849, 214)
Screenshot: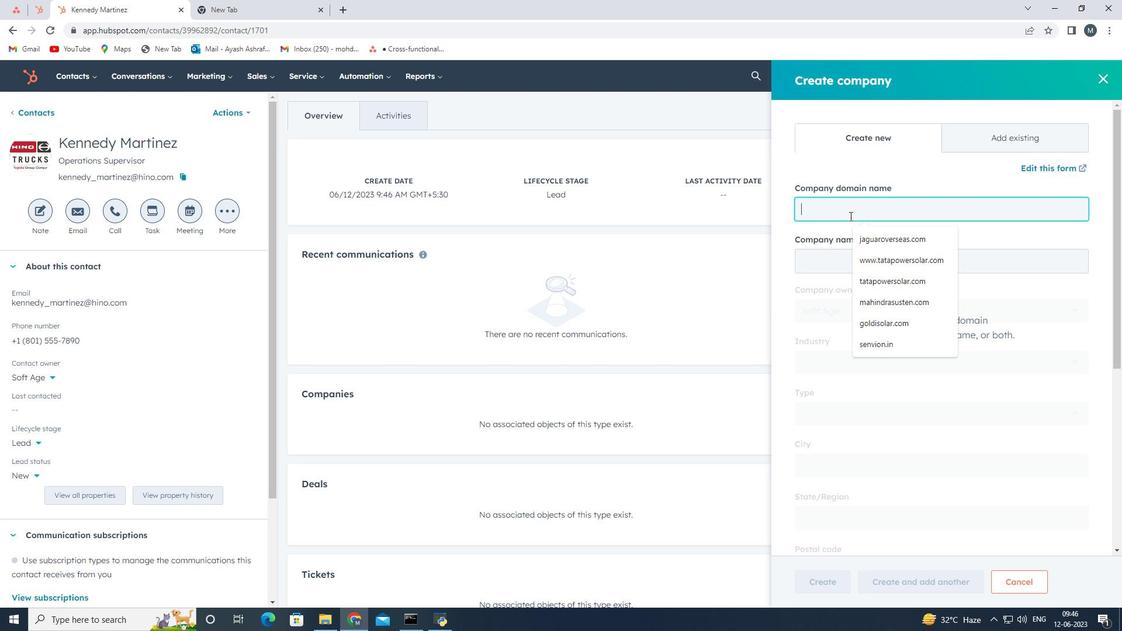 
Action: Key pressed www.kredlin
Screenshot: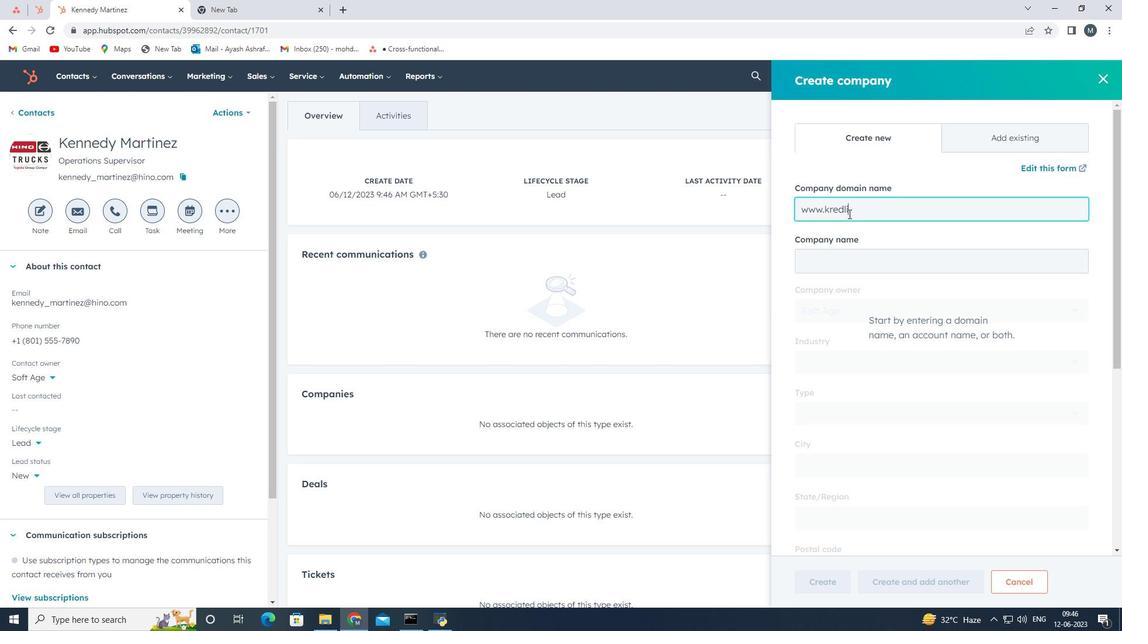 
Action: Mouse moved to (848, 213)
Screenshot: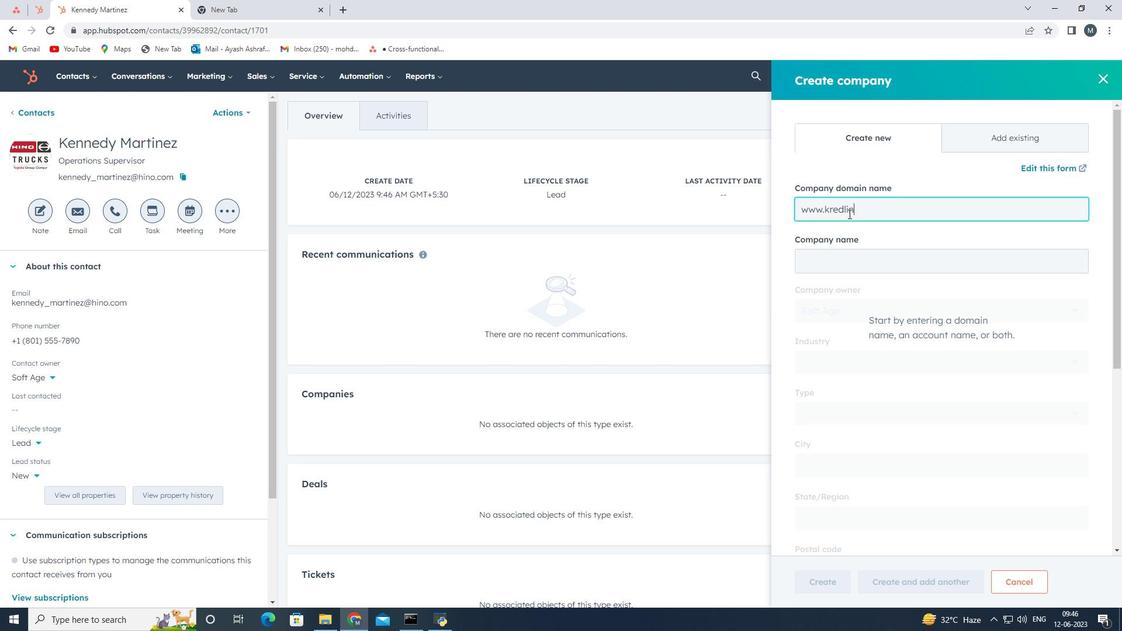 
Action: Key pressed fo.inn
Screenshot: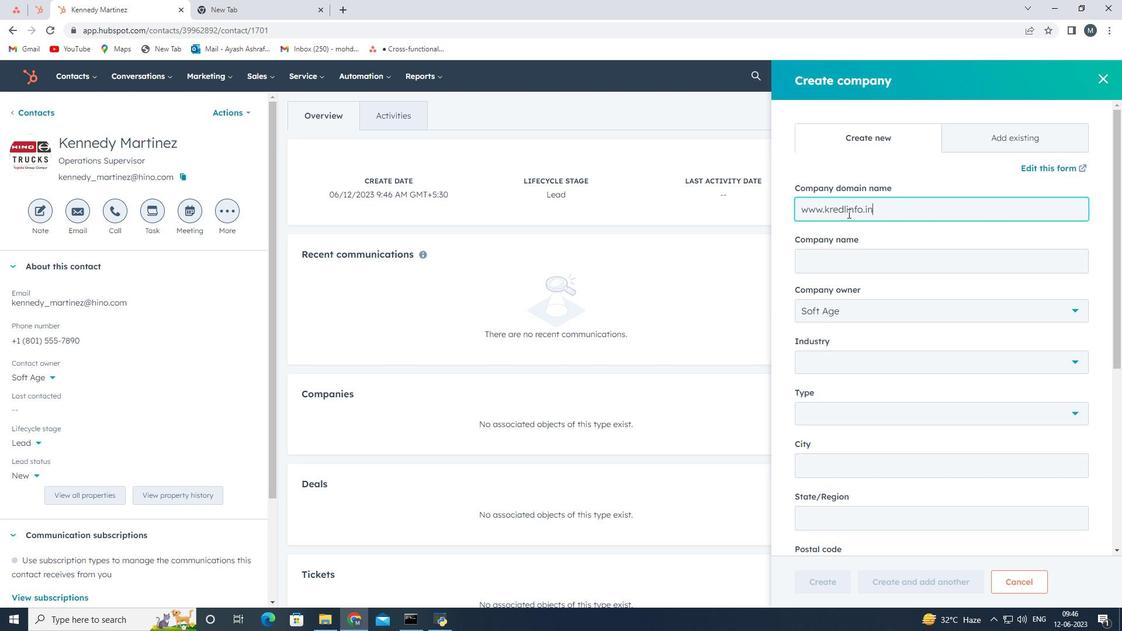 
Action: Mouse moved to (823, 409)
Screenshot: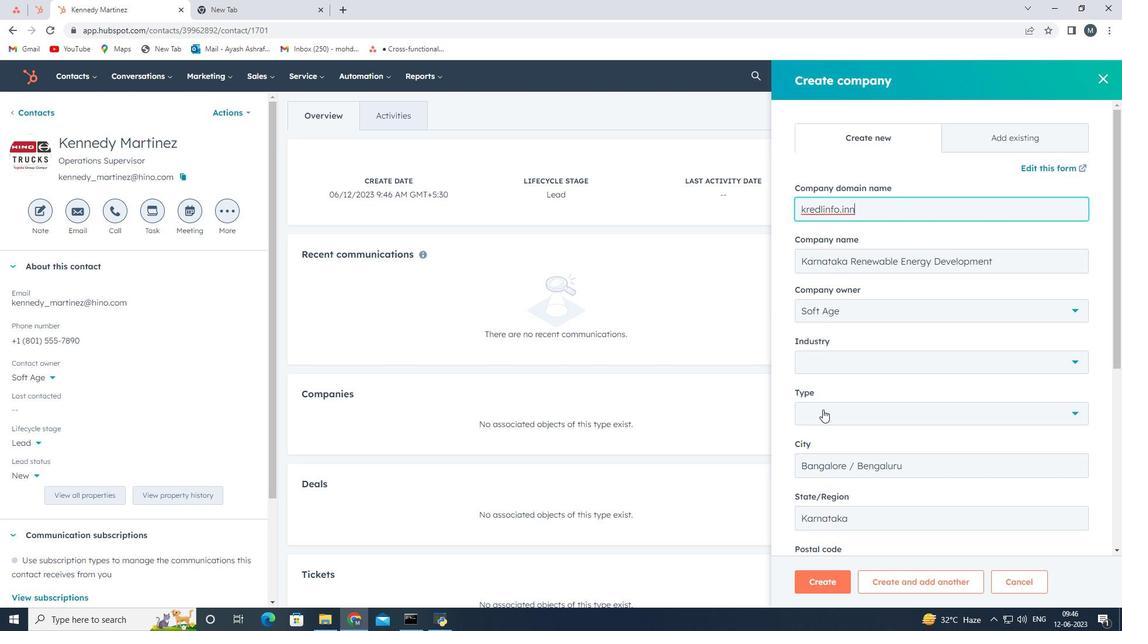 
Action: Mouse pressed left at (823, 409)
Screenshot: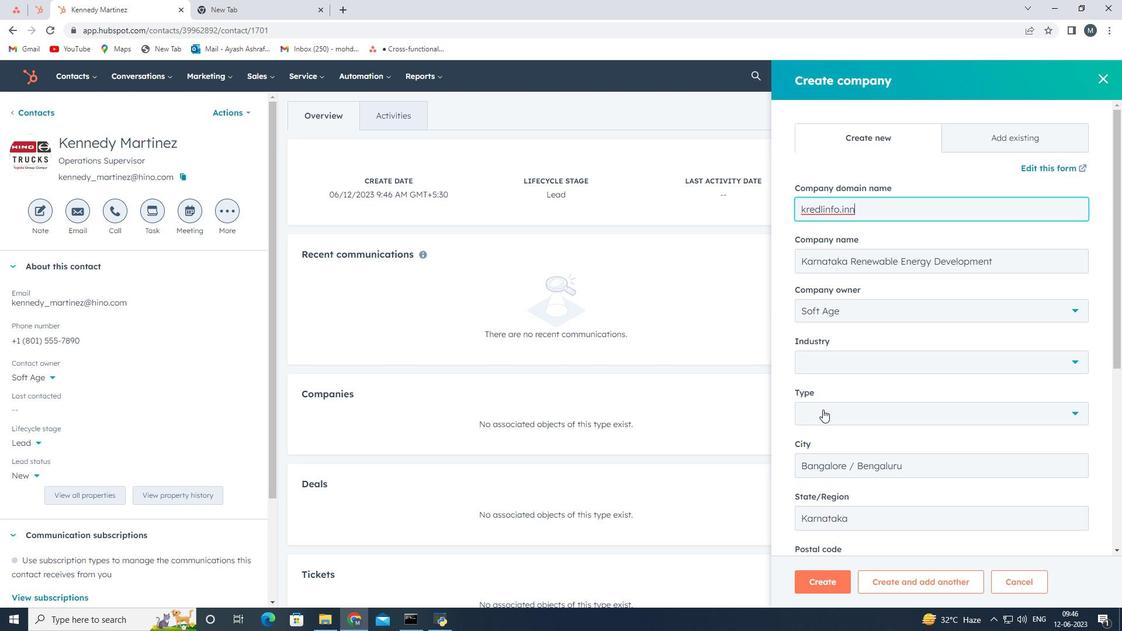 
Action: Mouse moved to (824, 509)
Screenshot: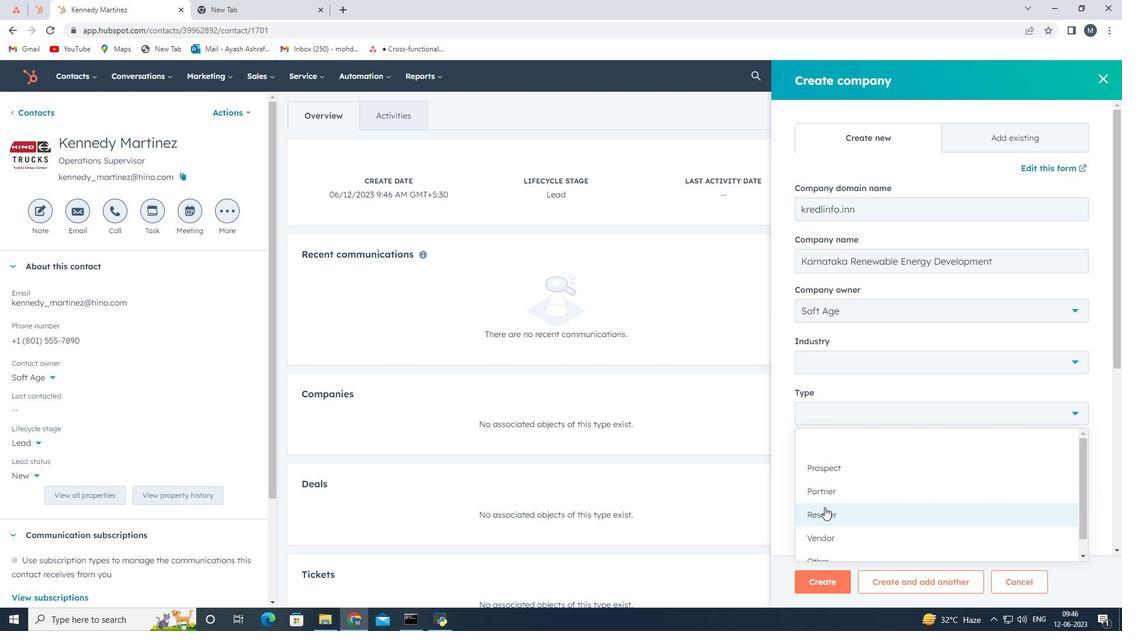 
Action: Mouse pressed left at (824, 509)
Screenshot: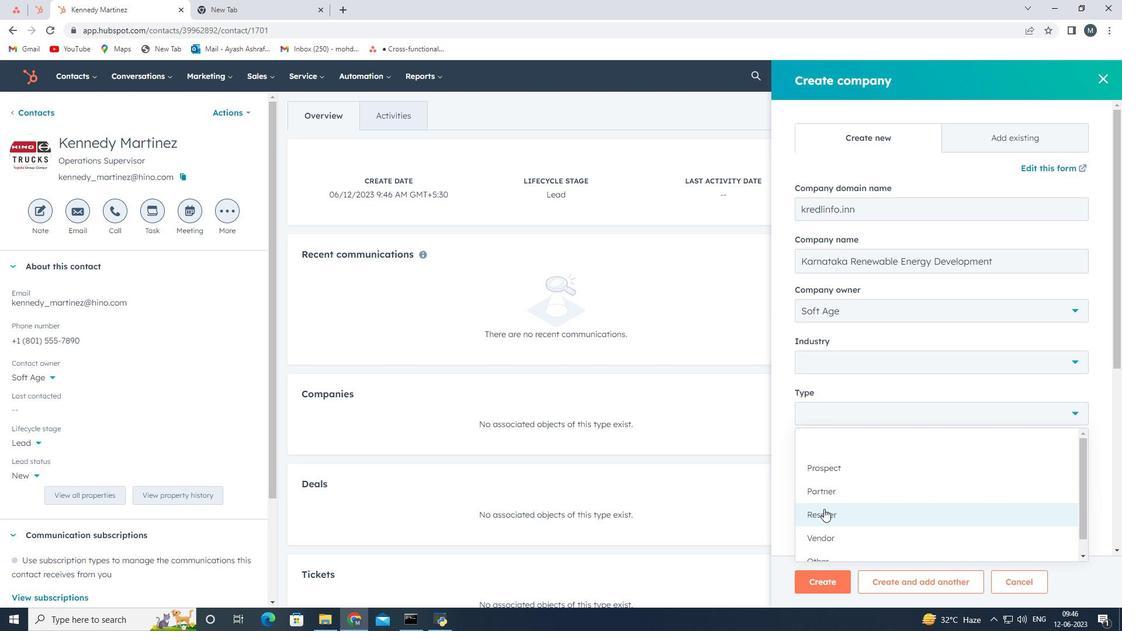 
Action: Mouse moved to (859, 372)
Screenshot: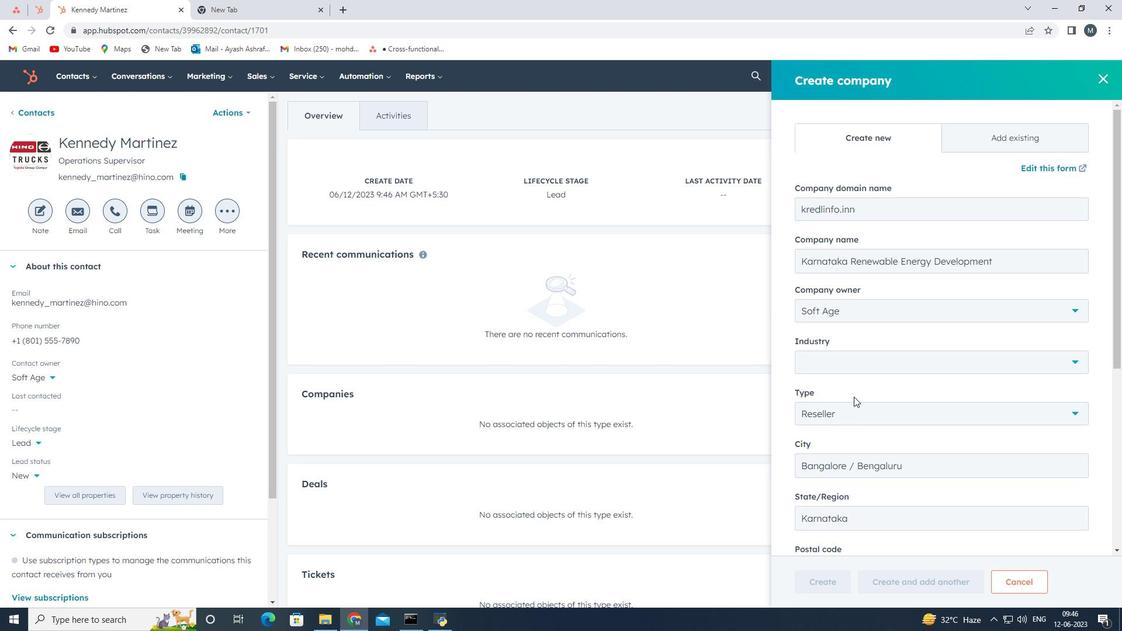 
Action: Mouse scrolled (859, 371) with delta (0, 0)
Screenshot: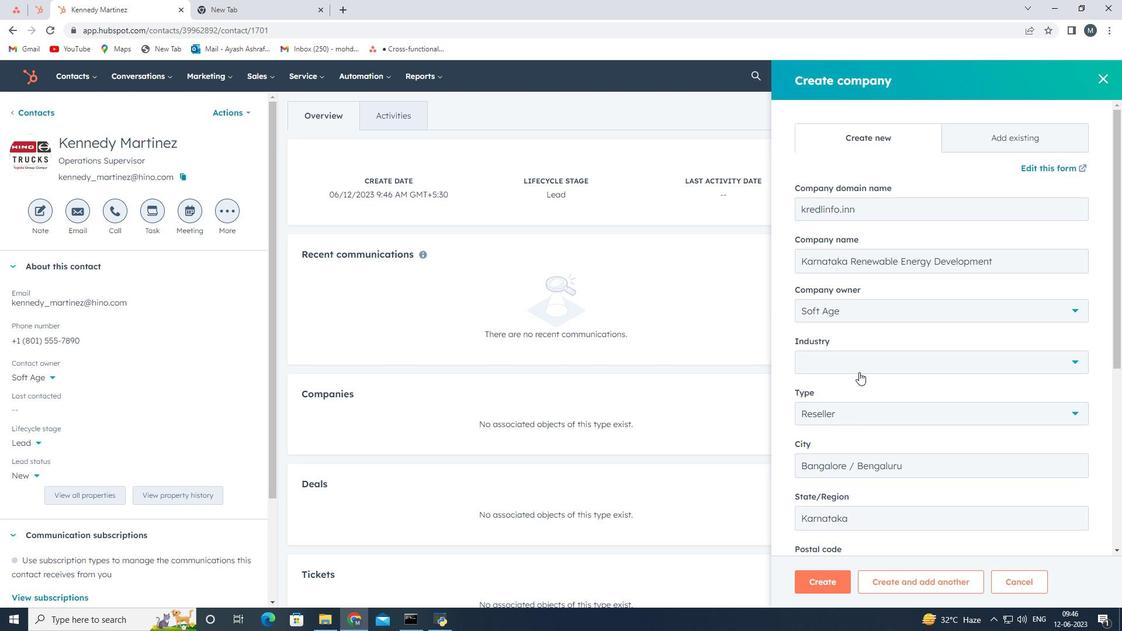 
Action: Mouse scrolled (859, 371) with delta (0, 0)
Screenshot: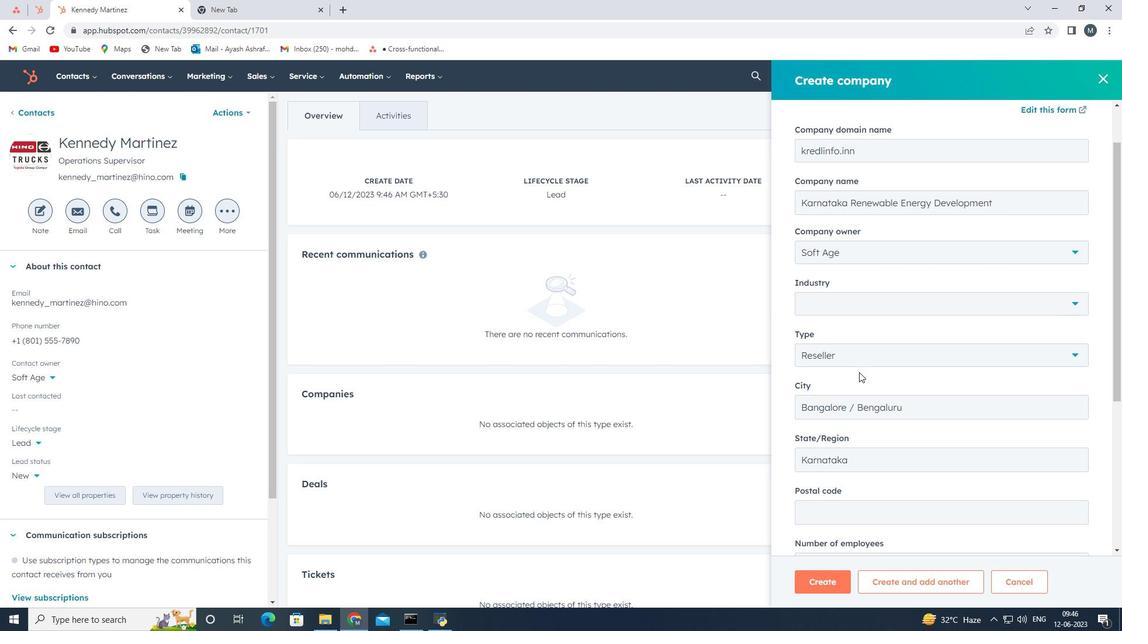 
Action: Mouse moved to (859, 371)
Screenshot: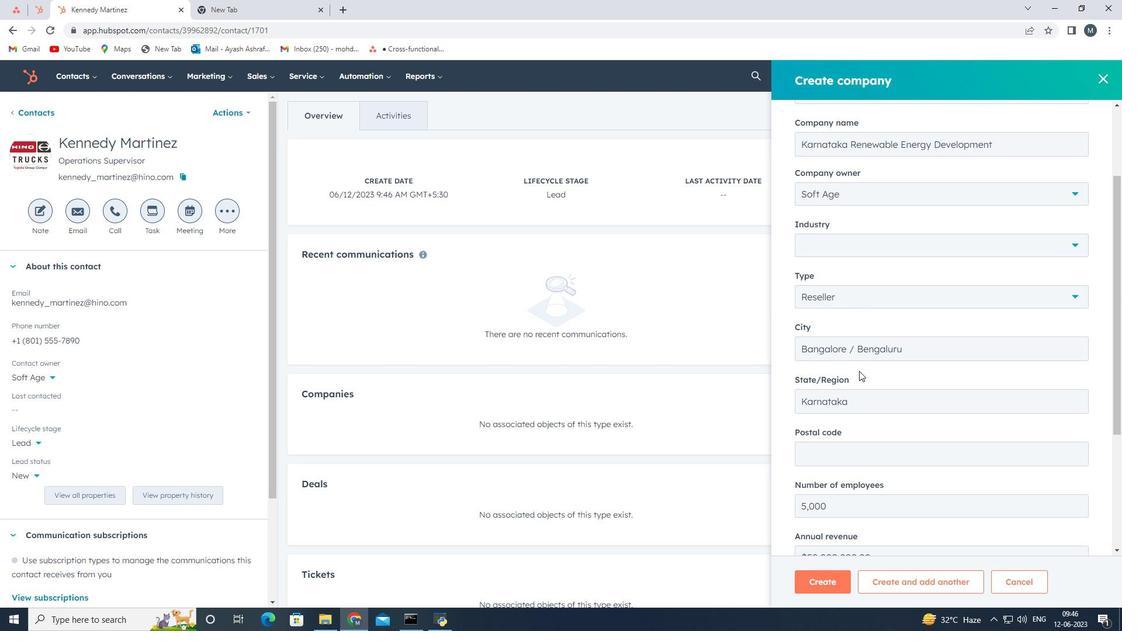 
Action: Mouse scrolled (859, 370) with delta (0, 0)
Screenshot: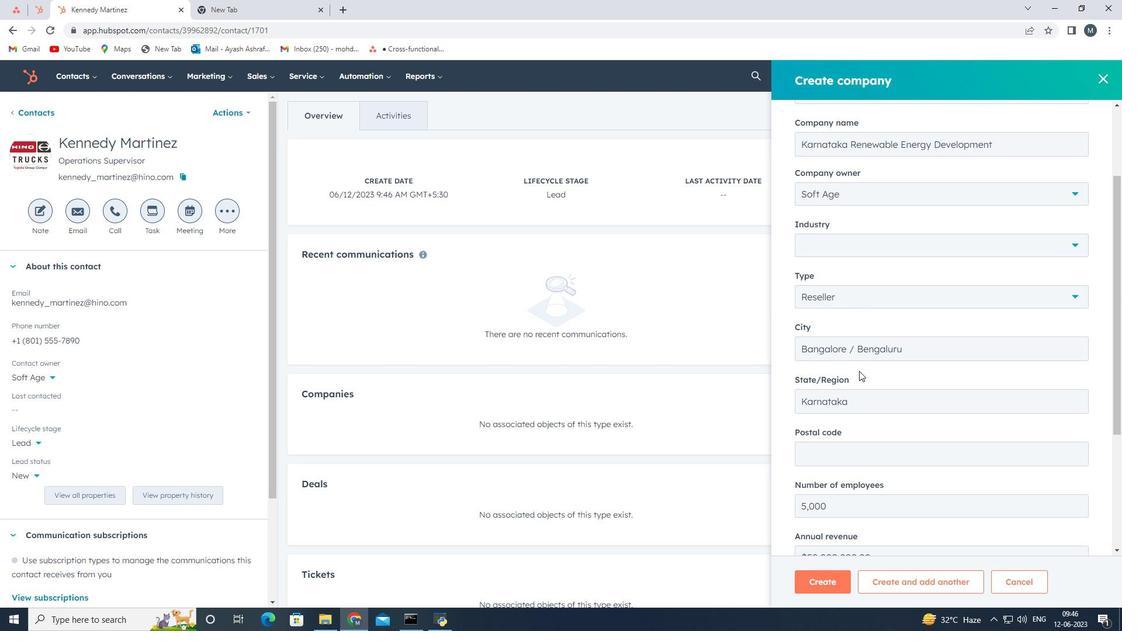 
Action: Mouse scrolled (859, 370) with delta (0, 0)
Screenshot: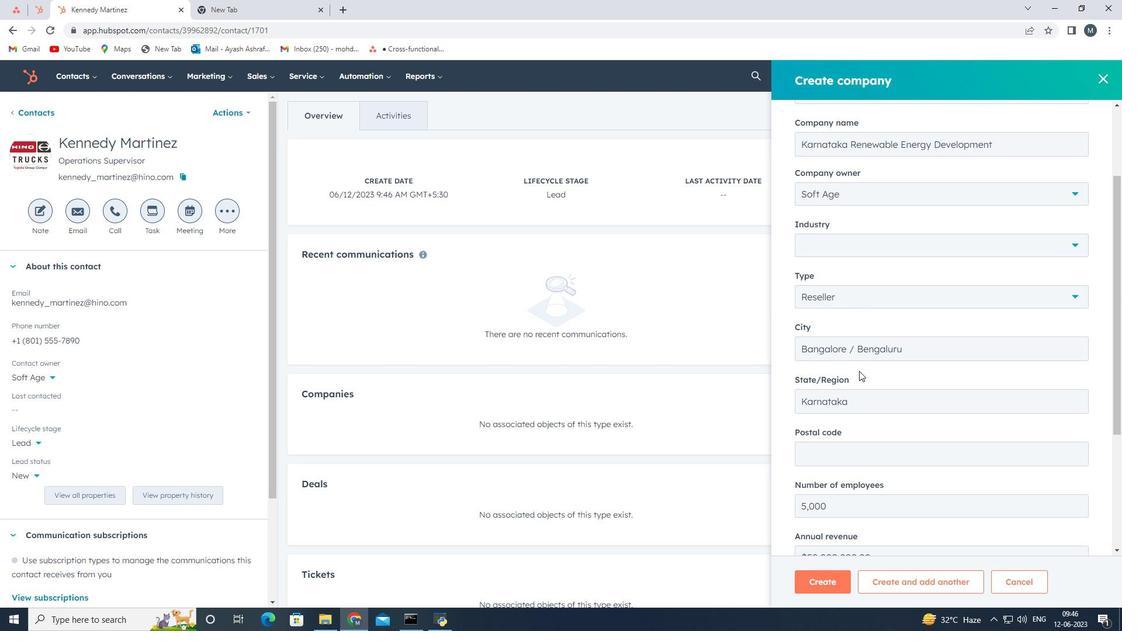
Action: Mouse moved to (853, 374)
Screenshot: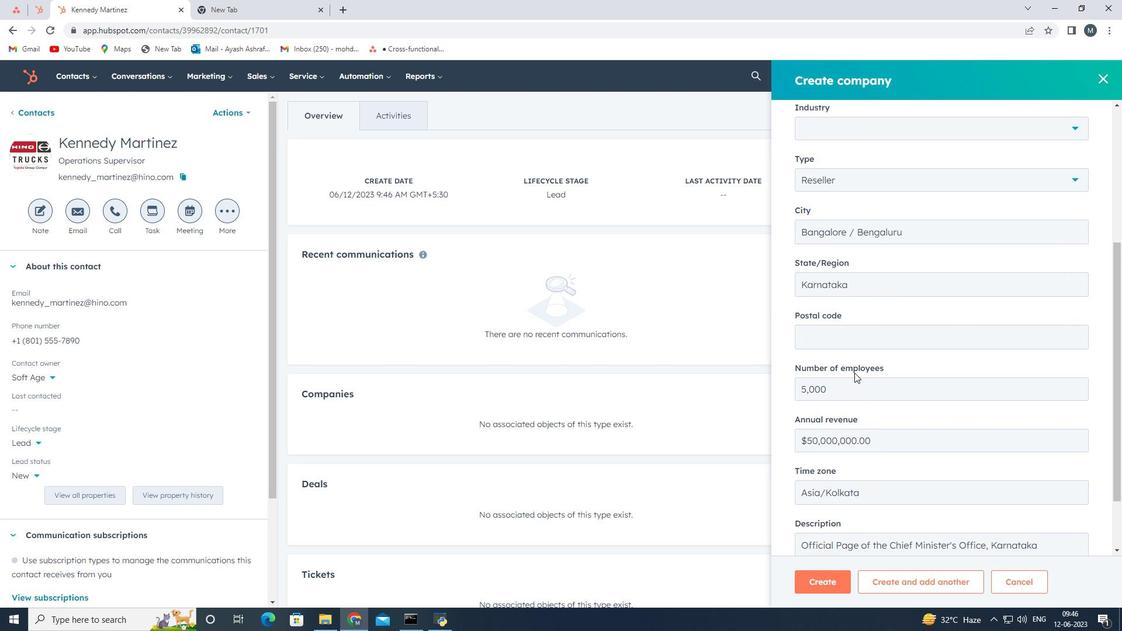 
Action: Mouse scrolled (853, 373) with delta (0, 0)
Screenshot: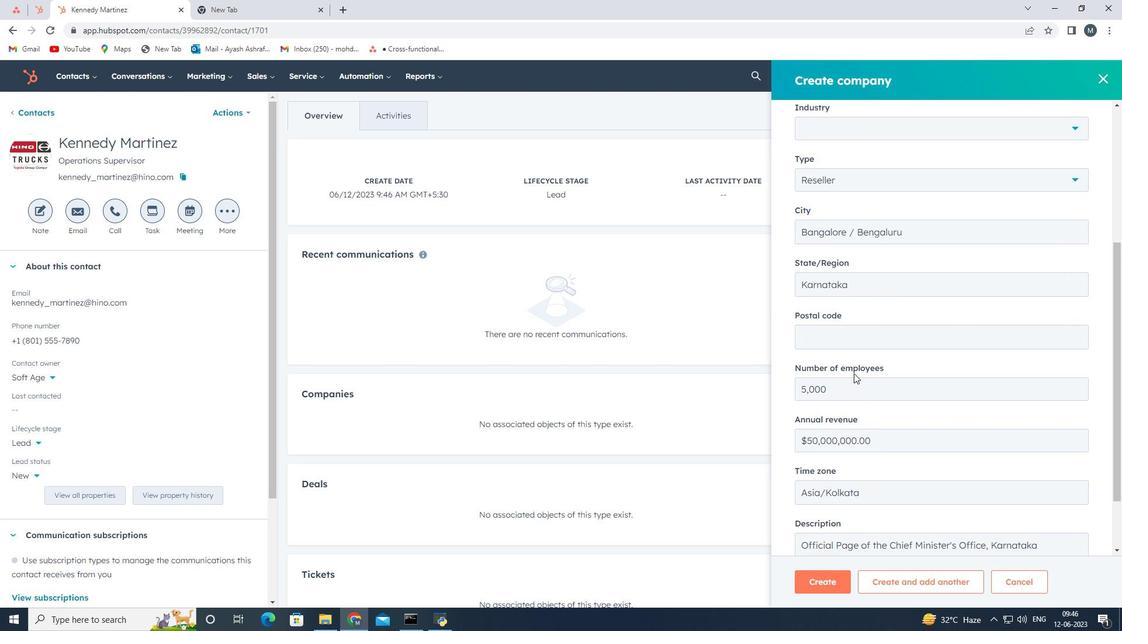 
Action: Mouse scrolled (853, 373) with delta (0, 0)
Screenshot: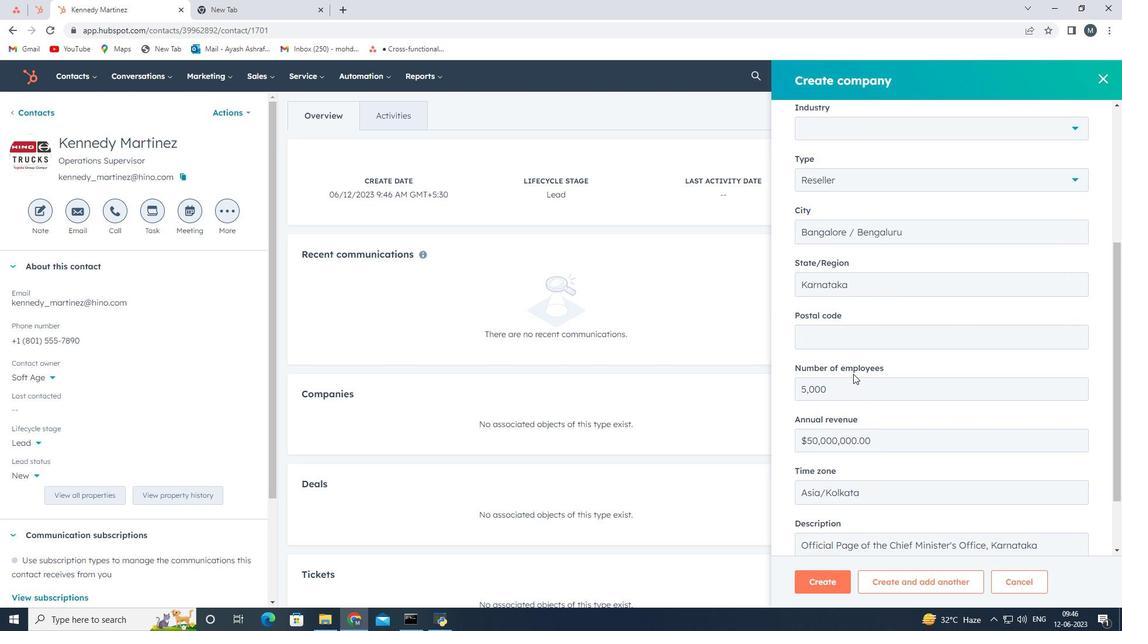 
Action: Mouse scrolled (853, 373) with delta (0, 0)
Screenshot: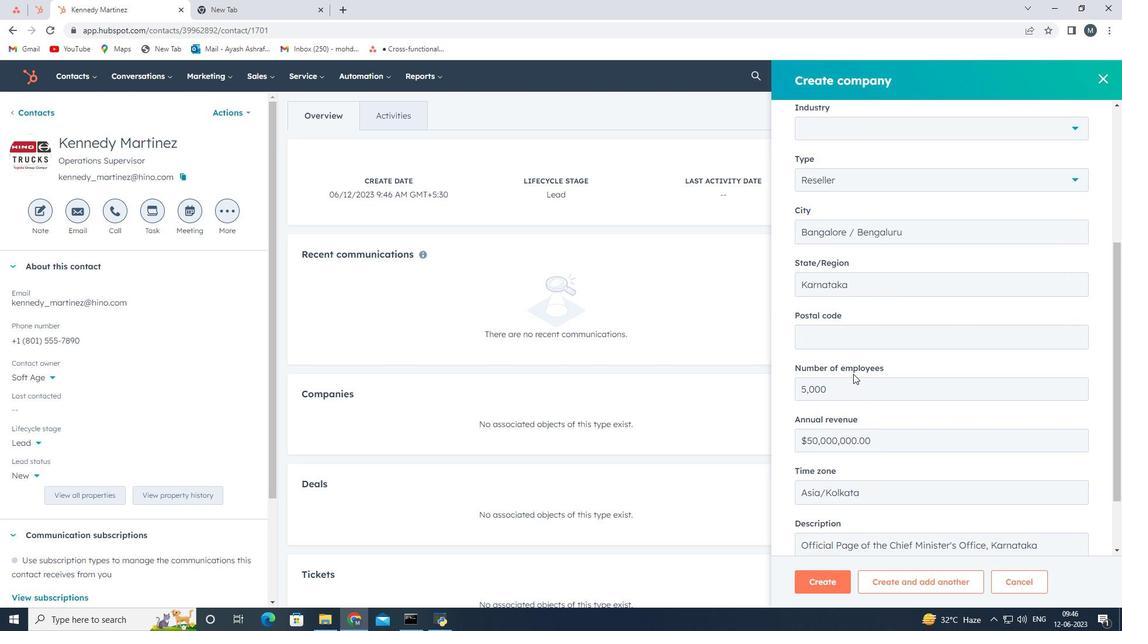 
Action: Mouse scrolled (853, 373) with delta (0, 0)
Screenshot: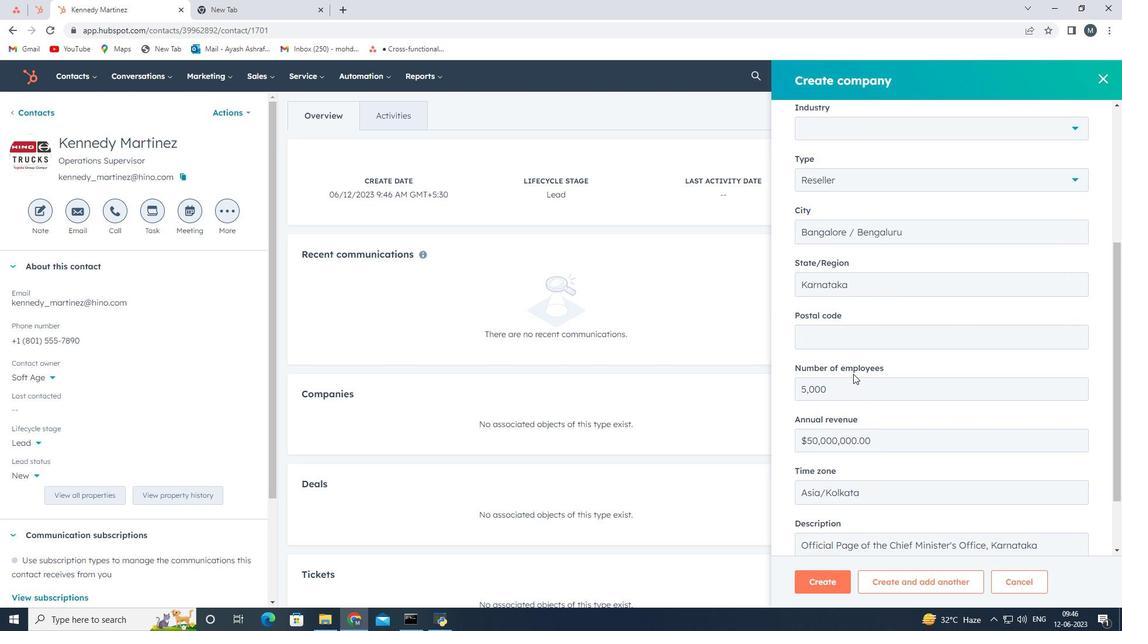 
Action: Mouse scrolled (853, 374) with delta (0, 0)
Screenshot: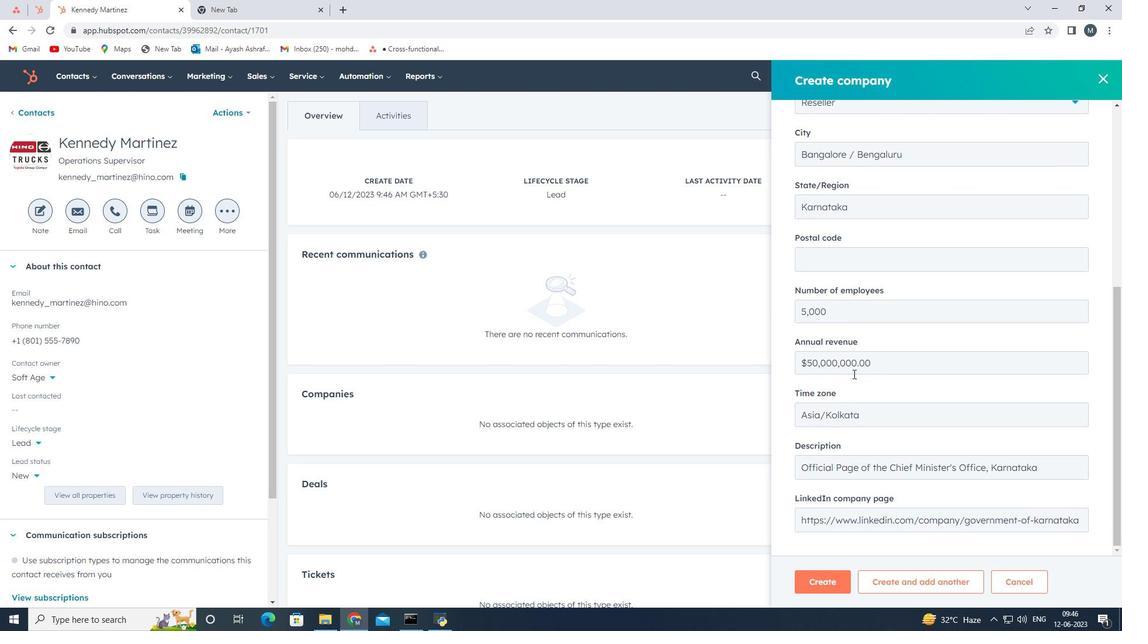 
Action: Mouse scrolled (853, 374) with delta (0, 0)
Screenshot: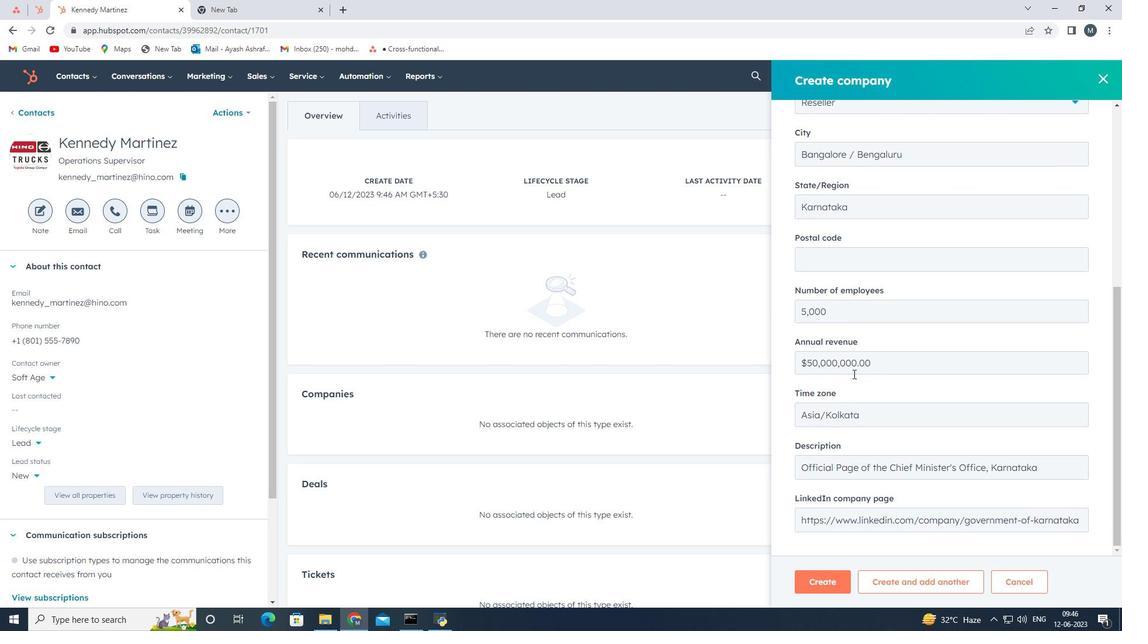 
Action: Mouse scrolled (853, 374) with delta (0, 0)
Screenshot: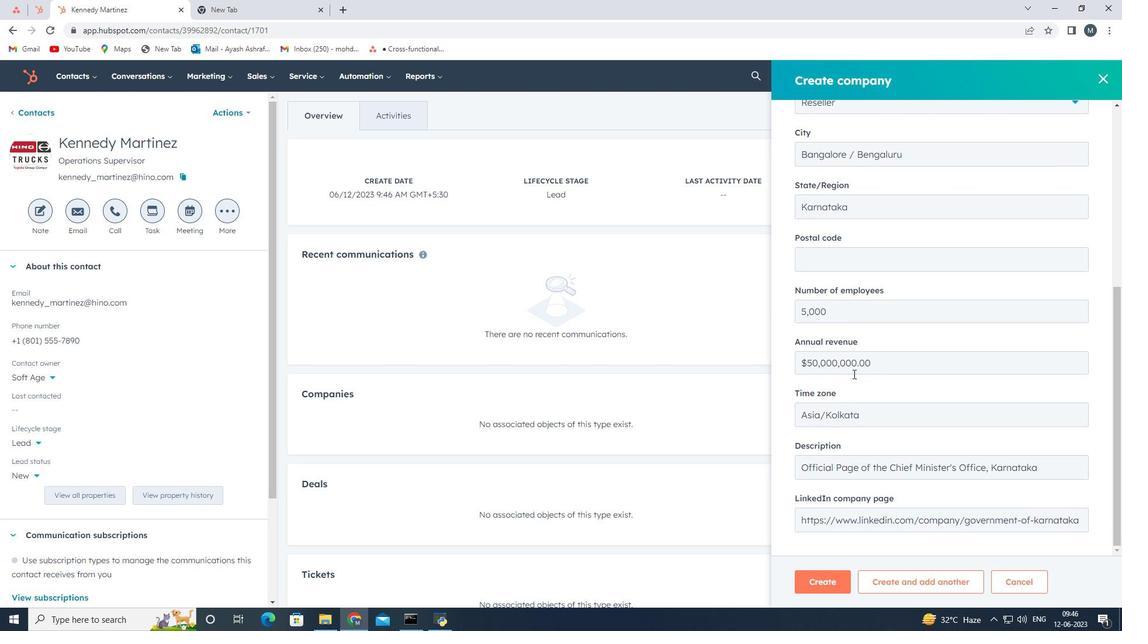 
Action: Mouse scrolled (853, 374) with delta (0, 0)
Screenshot: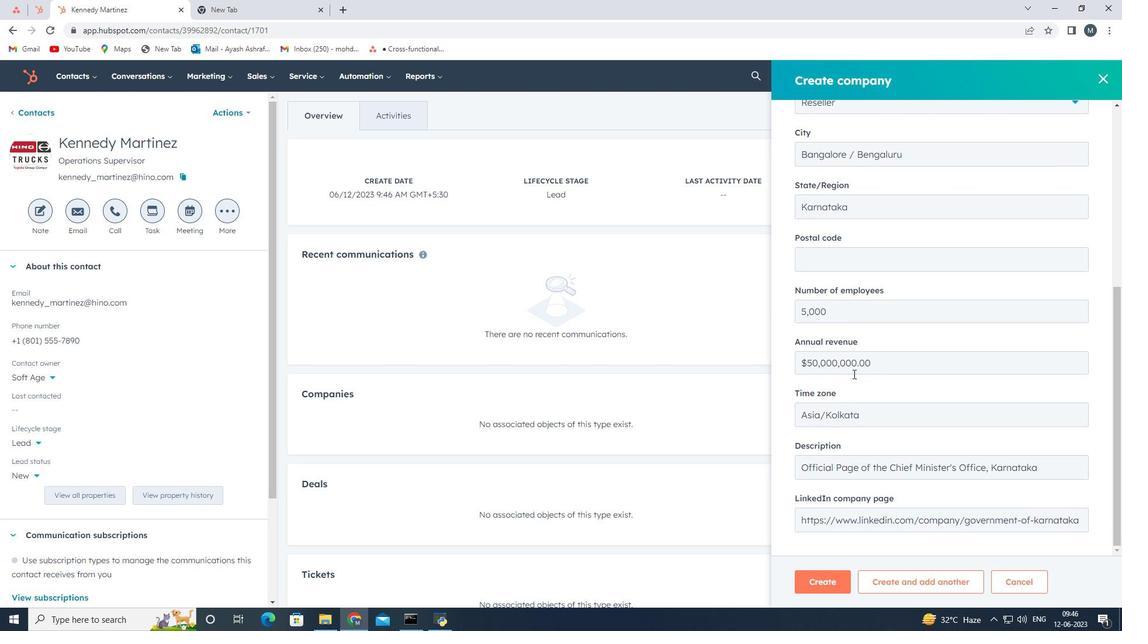 
Action: Mouse scrolled (853, 374) with delta (0, 0)
Screenshot: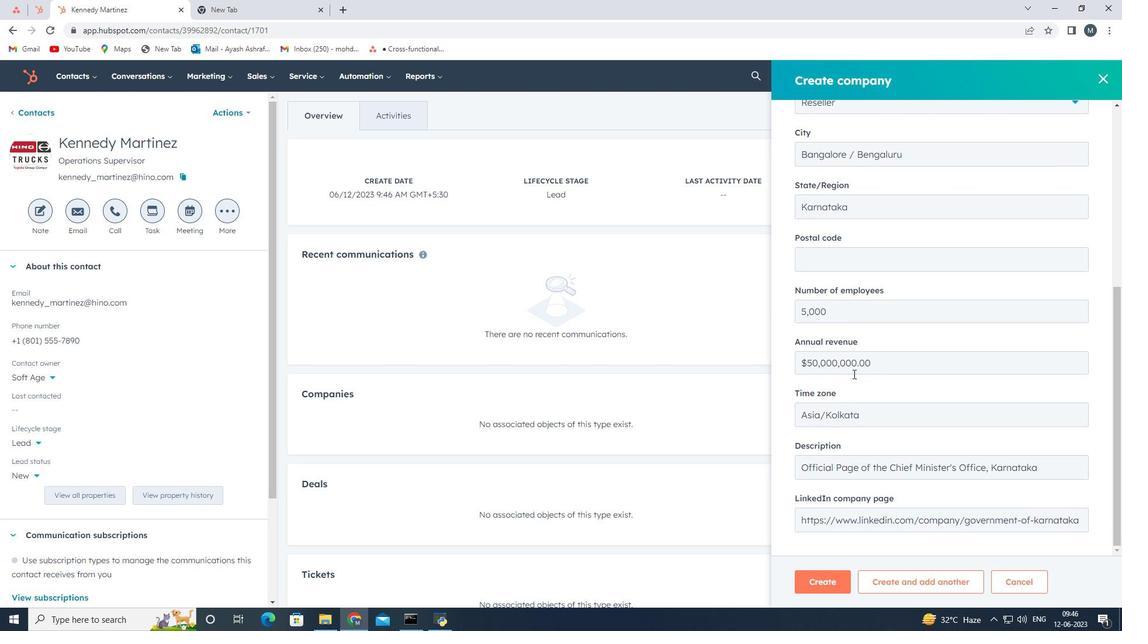 
Action: Mouse moved to (853, 374)
Screenshot: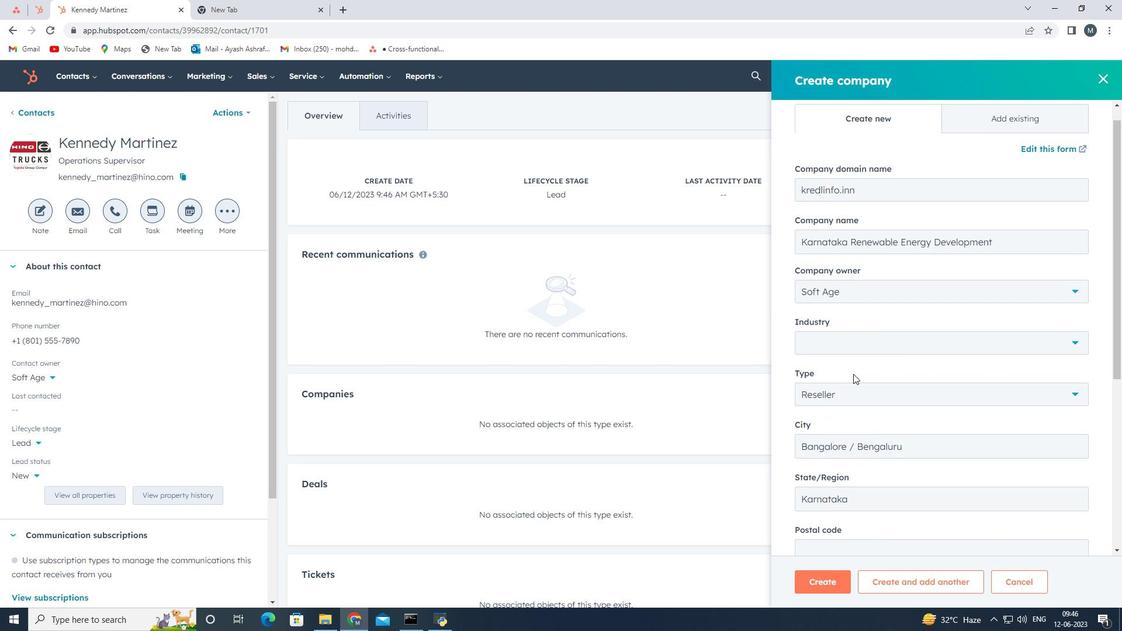 
Action: Mouse scrolled (853, 374) with delta (0, 0)
Screenshot: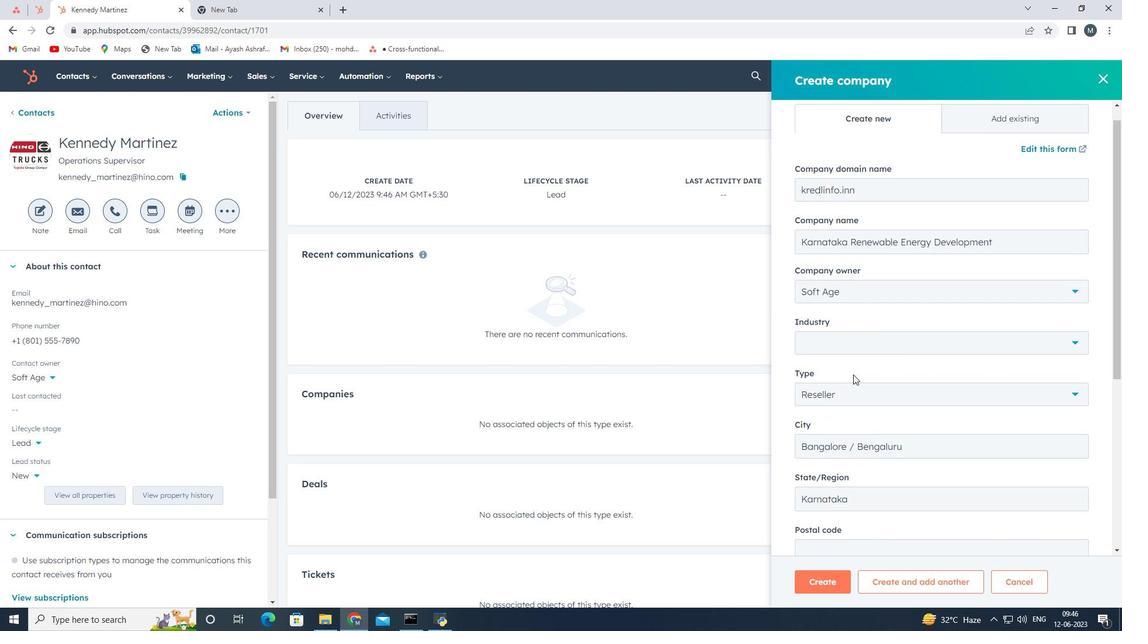 
Action: Mouse moved to (853, 374)
Screenshot: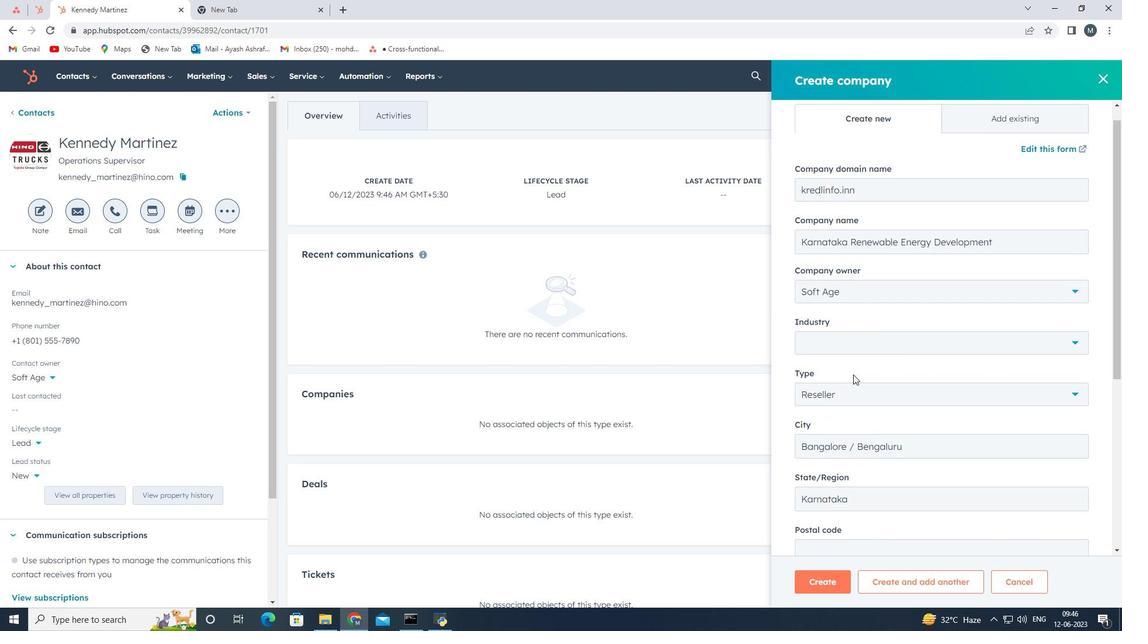 
Action: Mouse scrolled (853, 374) with delta (0, 0)
Screenshot: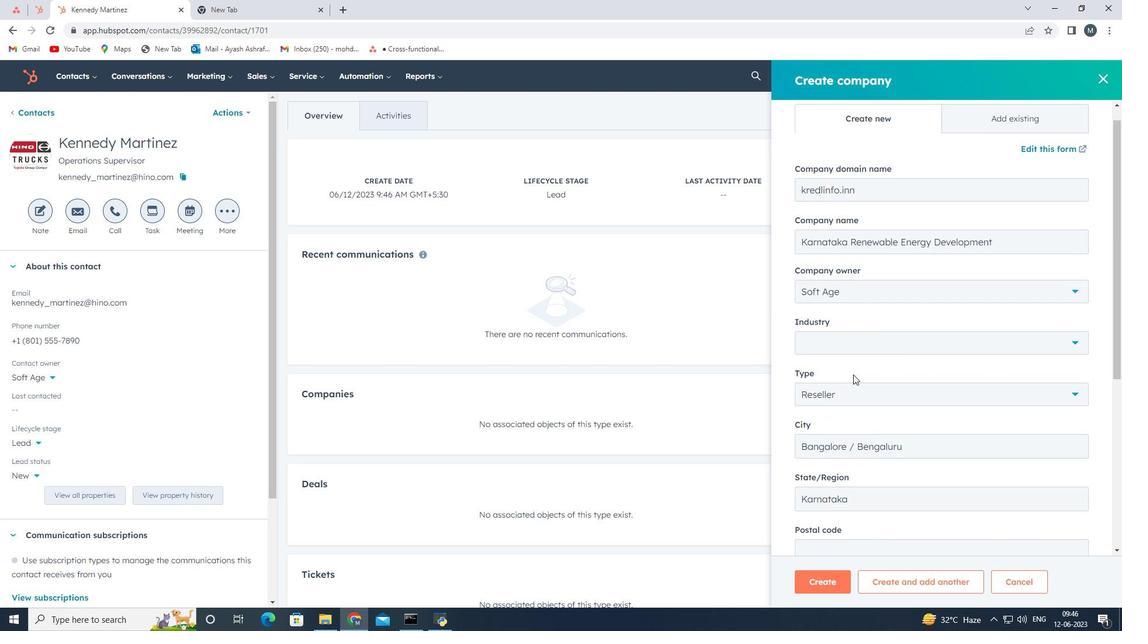 
Action: Mouse moved to (828, 584)
Screenshot: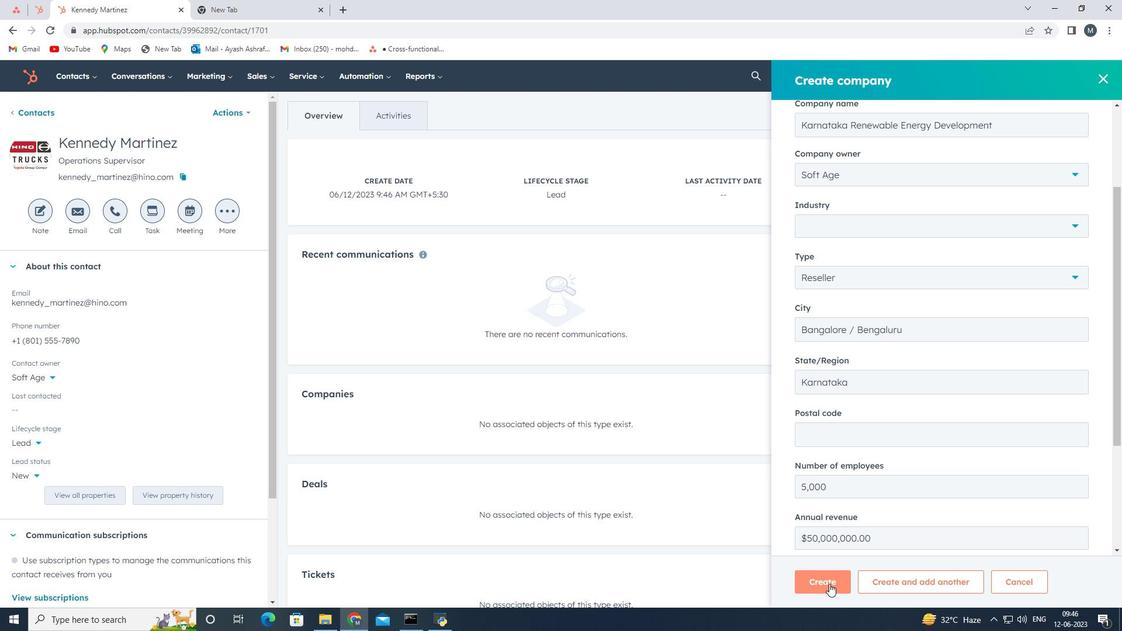 
Action: Mouse pressed left at (828, 584)
Screenshot: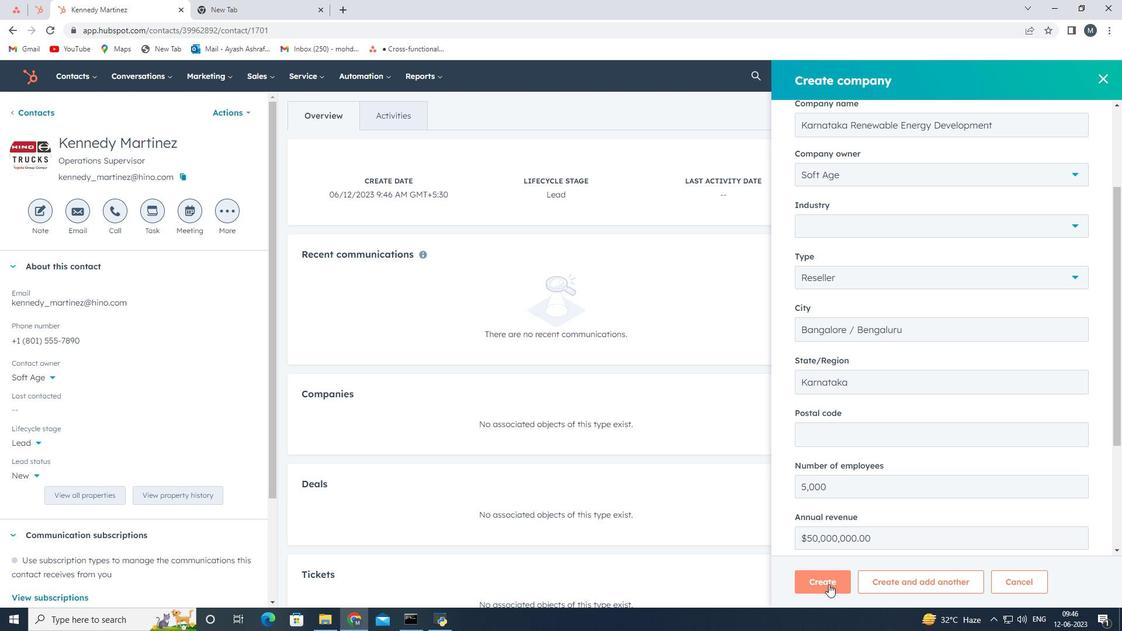 
Action: Mouse moved to (318, 440)
Screenshot: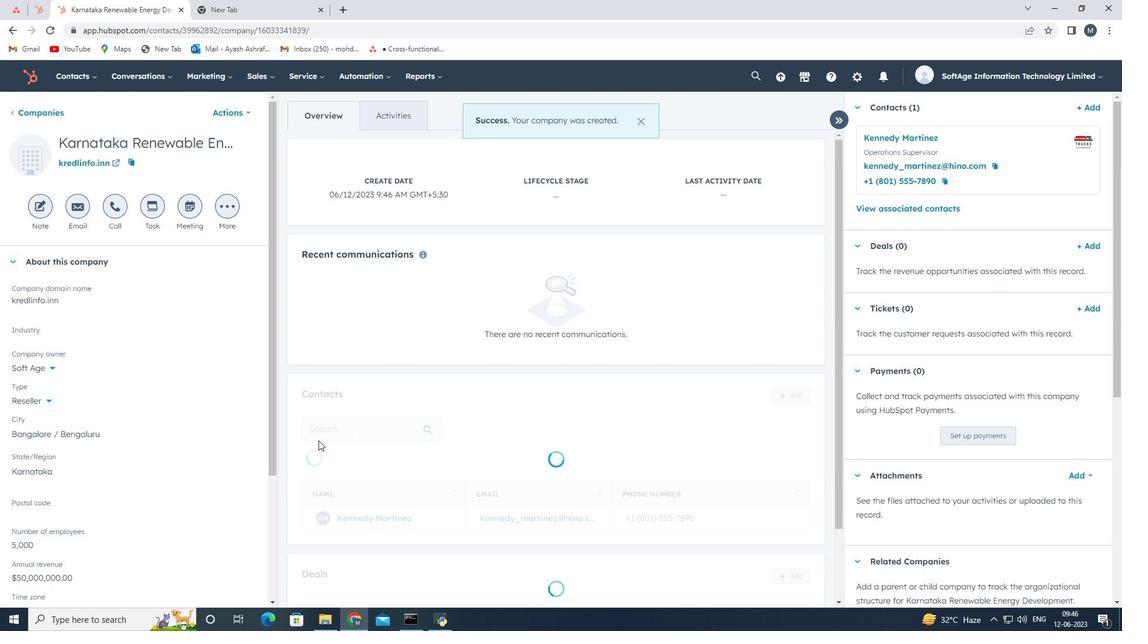 
